 Task: Find connections with filter location Weimar with filter topic #retailwith filter profile language English with filter current company Unisys with filter school SSBT'S COLLEGE OF ENGINEERING & TECHNOLOGY, BAMBHORI. with filter industry Entertainment Providers with filter service category Training with filter keywords title Restaurant Manager
Action: Mouse moved to (506, 71)
Screenshot: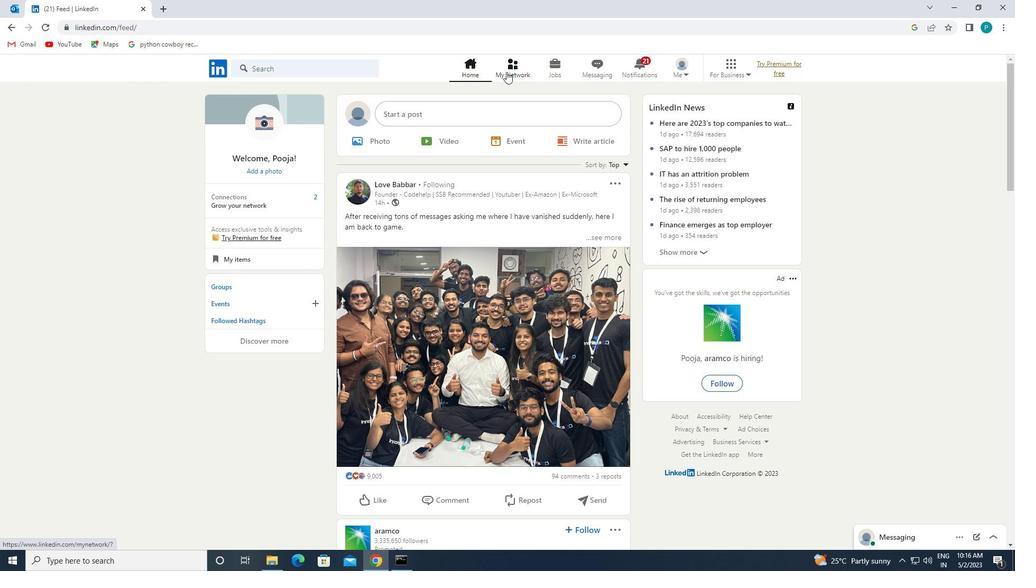 
Action: Mouse pressed left at (506, 71)
Screenshot: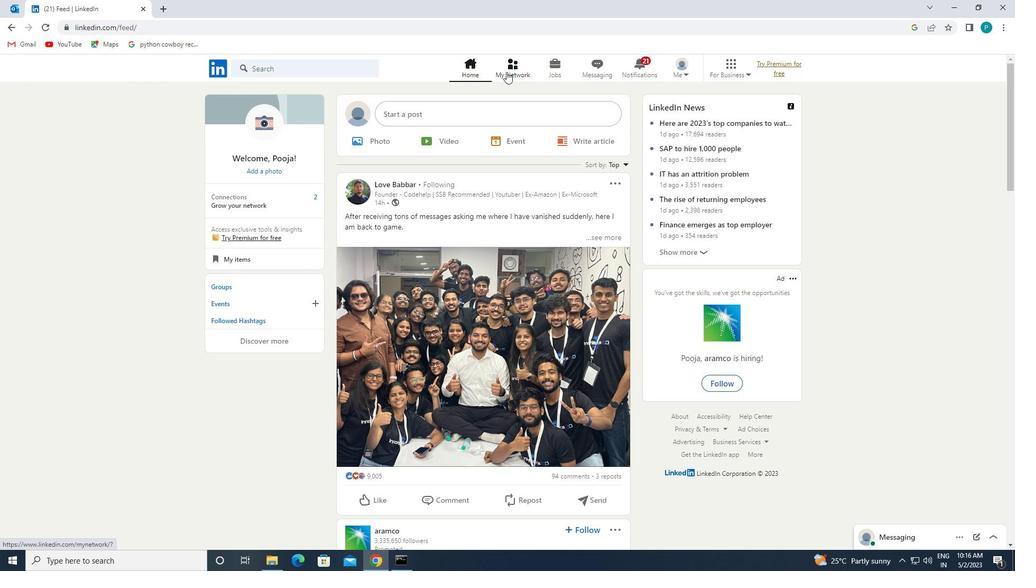 
Action: Mouse moved to (262, 132)
Screenshot: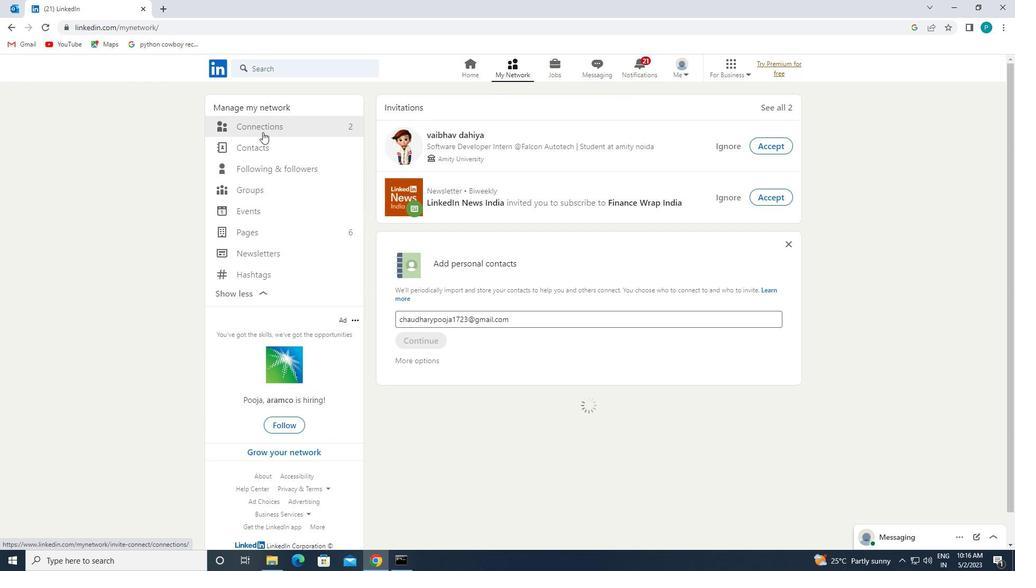 
Action: Mouse pressed left at (262, 132)
Screenshot: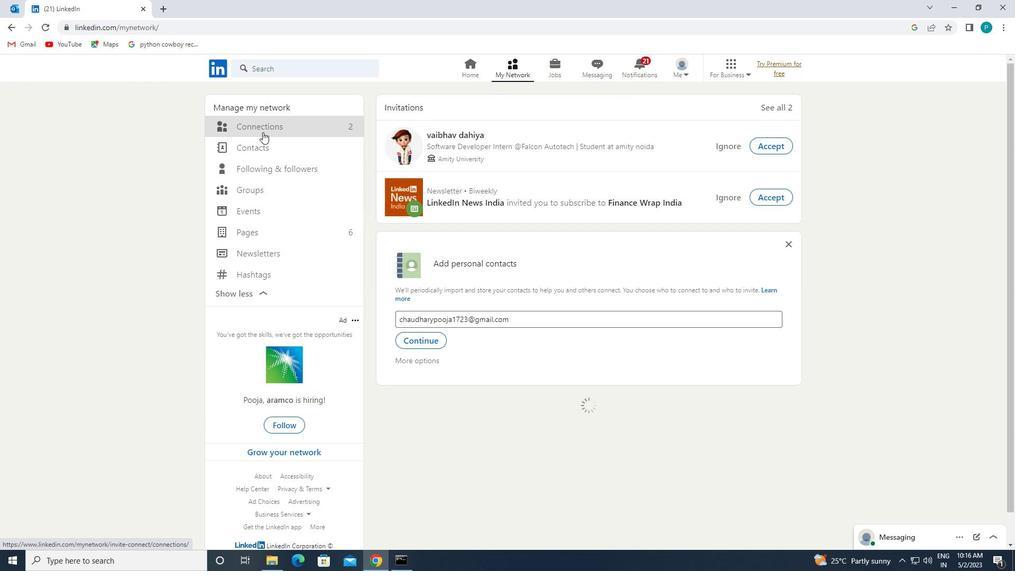 
Action: Mouse moved to (588, 131)
Screenshot: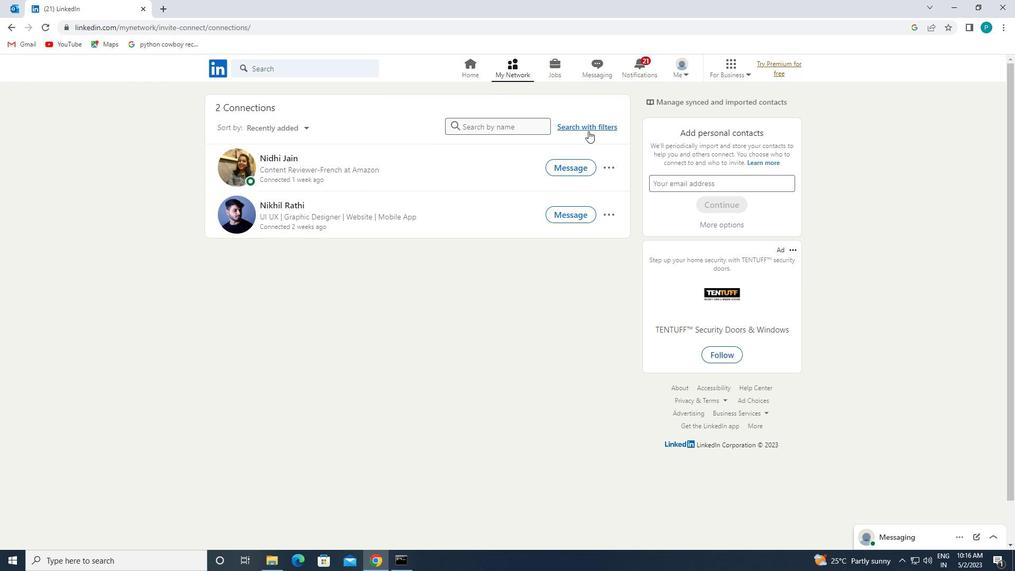 
Action: Mouse pressed left at (588, 131)
Screenshot: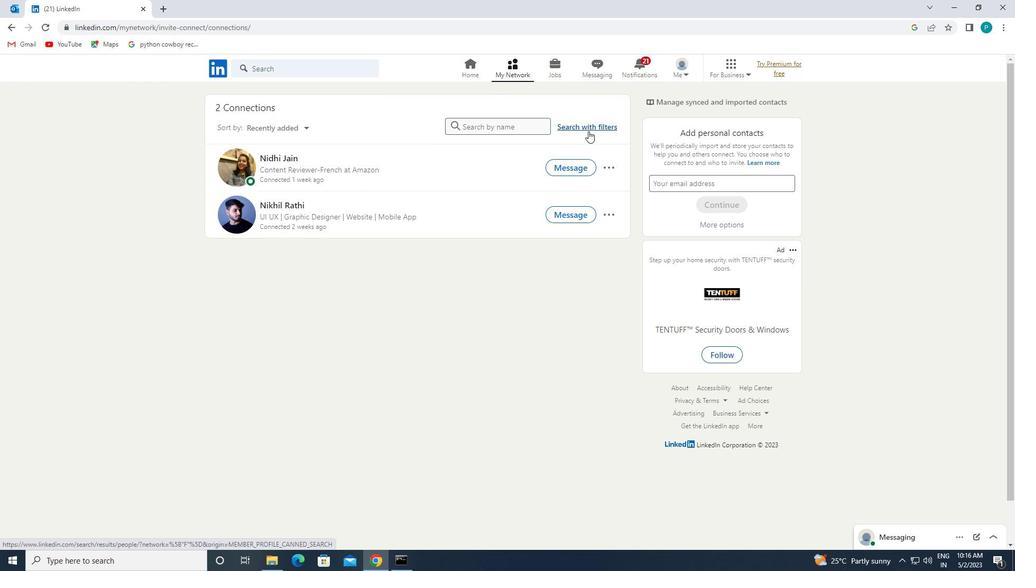 
Action: Mouse moved to (497, 97)
Screenshot: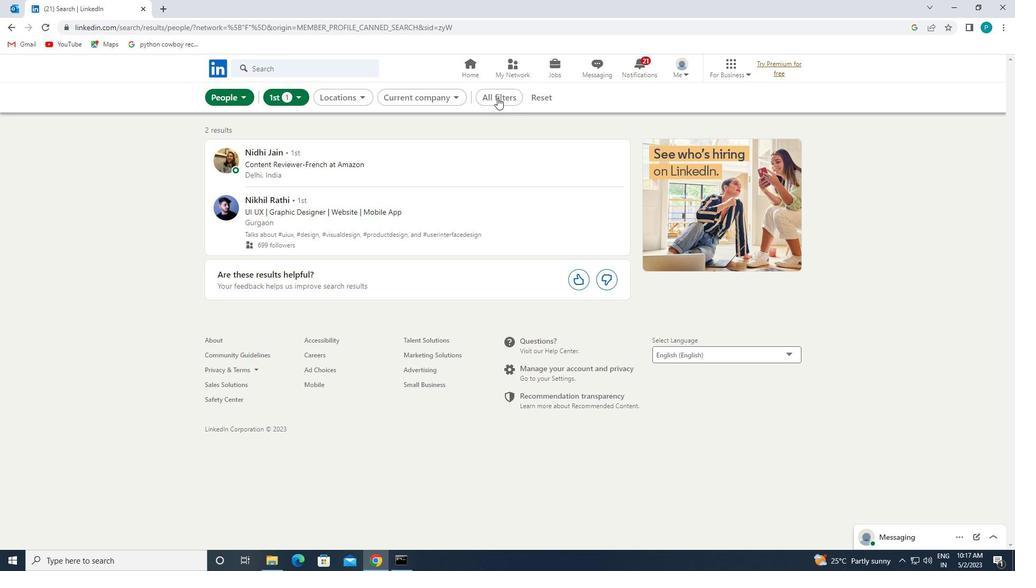 
Action: Mouse pressed left at (497, 97)
Screenshot: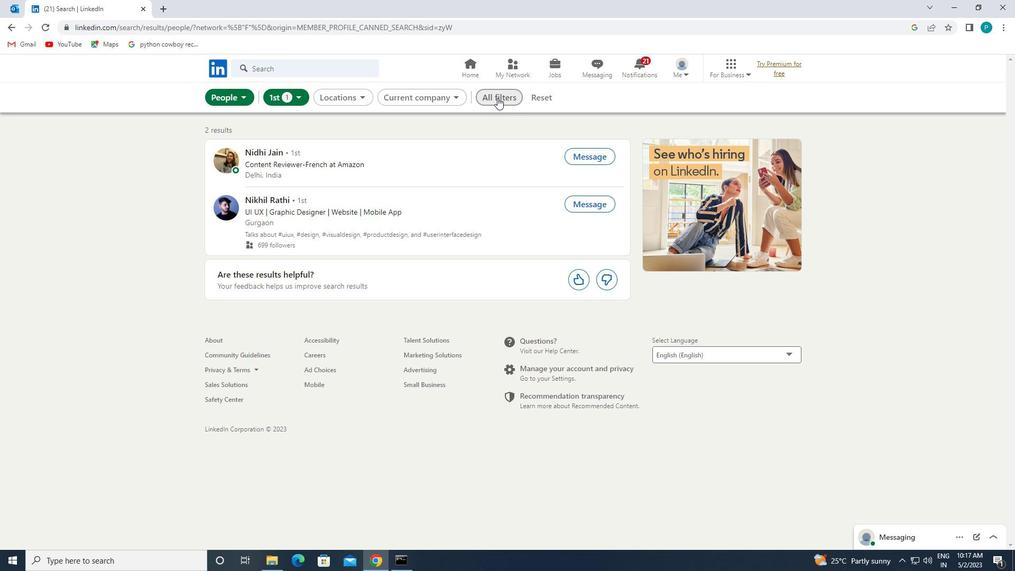 
Action: Mouse moved to (555, 95)
Screenshot: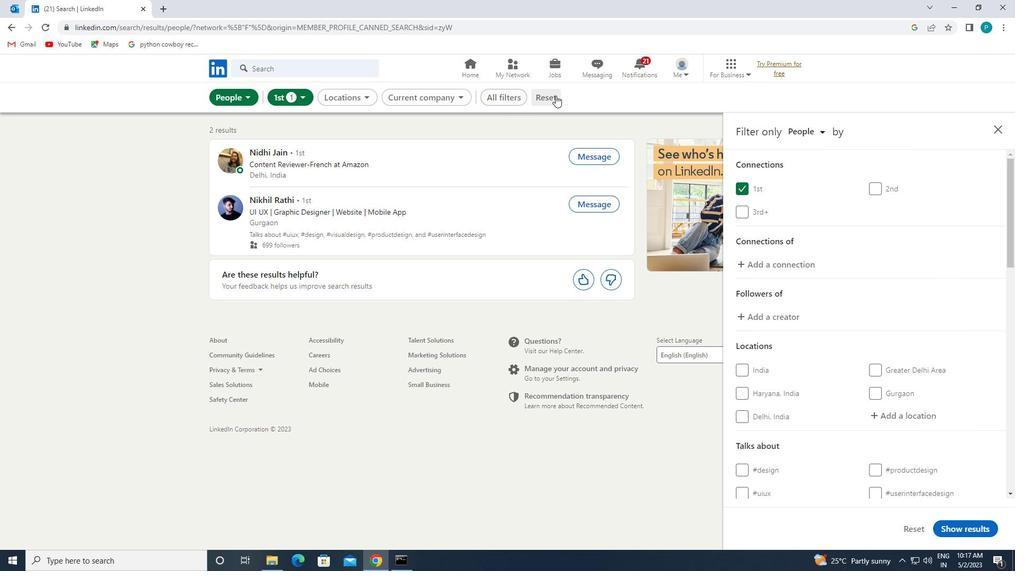 
Action: Mouse pressed left at (555, 95)
Screenshot: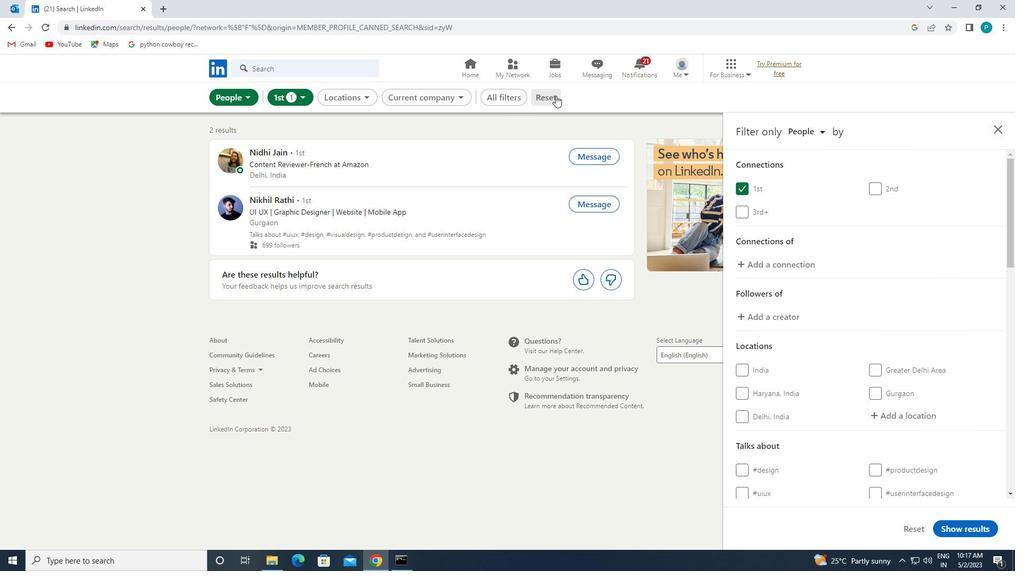 
Action: Mouse moved to (514, 93)
Screenshot: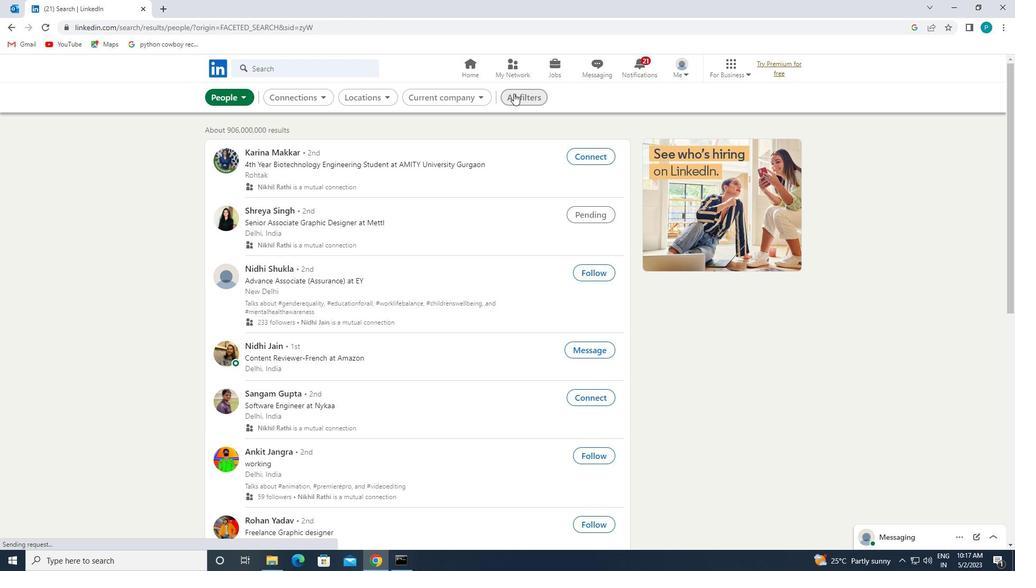 
Action: Mouse pressed left at (514, 93)
Screenshot: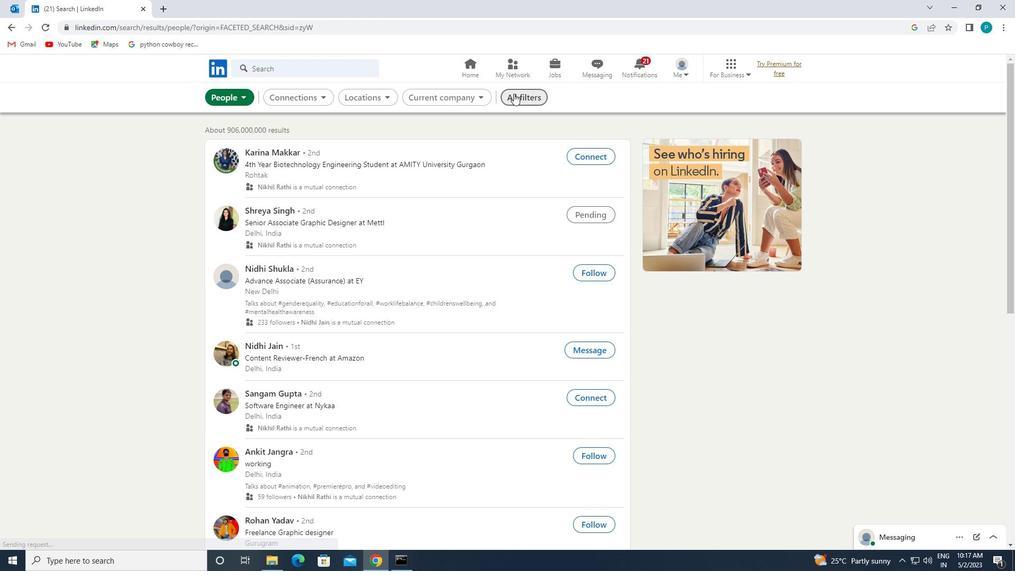 
Action: Mouse moved to (925, 323)
Screenshot: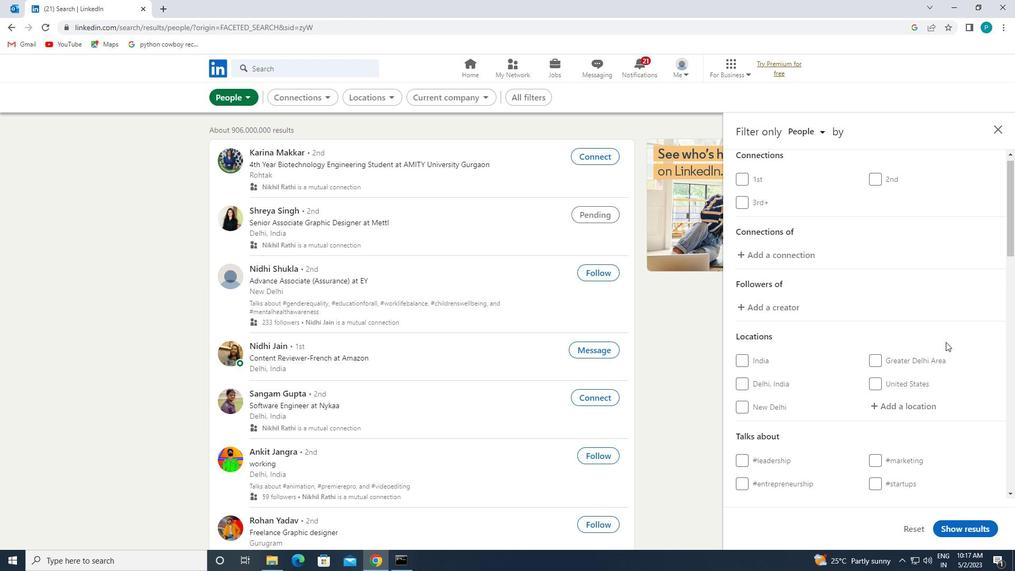 
Action: Mouse scrolled (925, 323) with delta (0, 0)
Screenshot: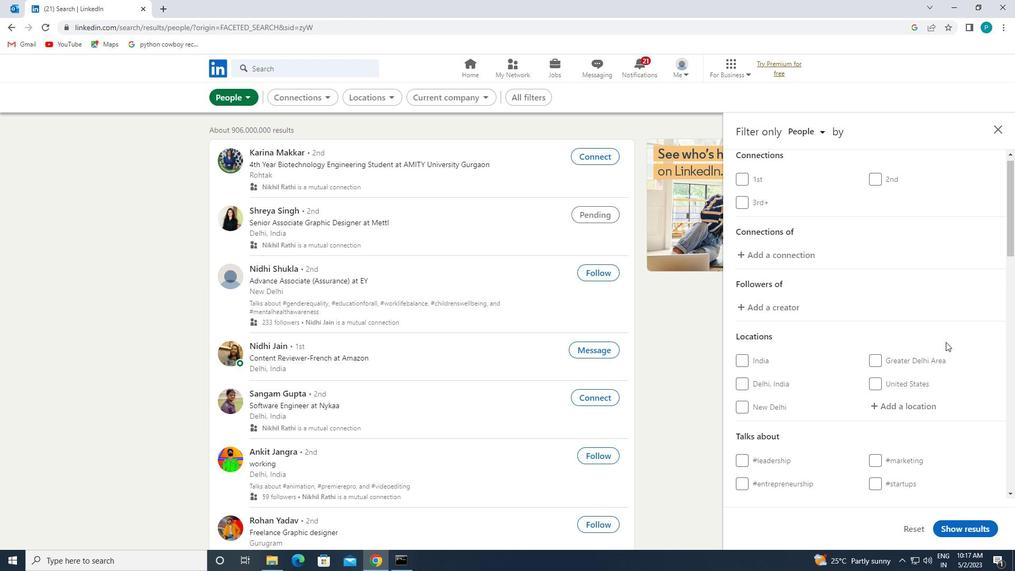 
Action: Mouse moved to (944, 340)
Screenshot: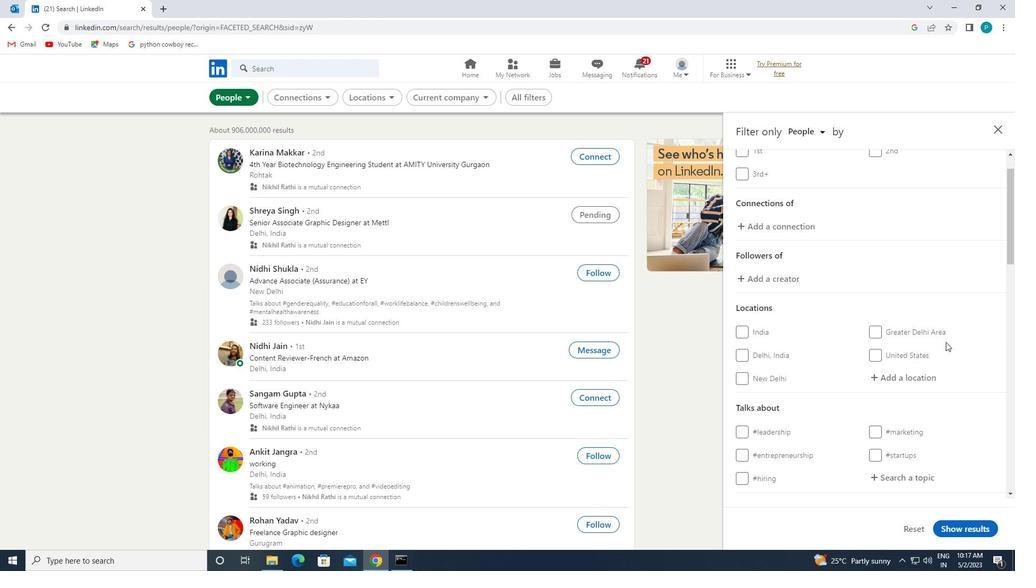 
Action: Mouse scrolled (944, 339) with delta (0, 0)
Screenshot: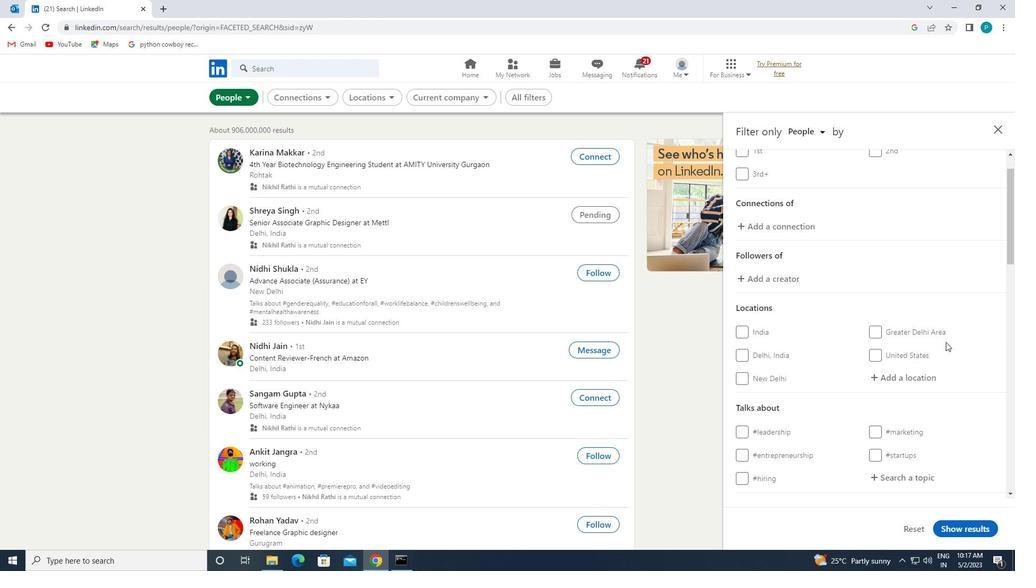 
Action: Mouse moved to (917, 305)
Screenshot: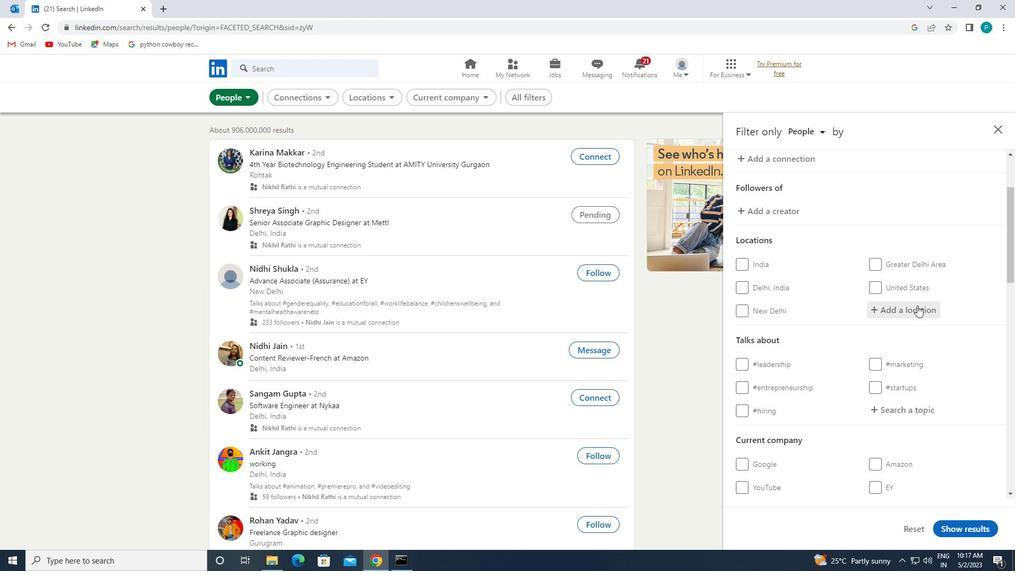 
Action: Mouse pressed left at (917, 305)
Screenshot: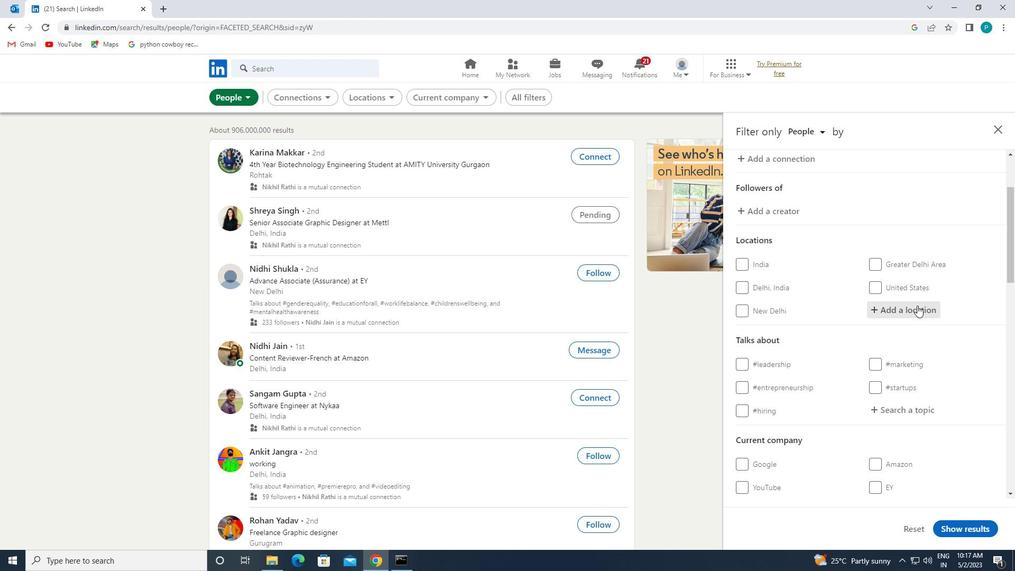 
Action: Key pressed <Key.caps_lock>w<Key.caps_lock>eimar
Screenshot: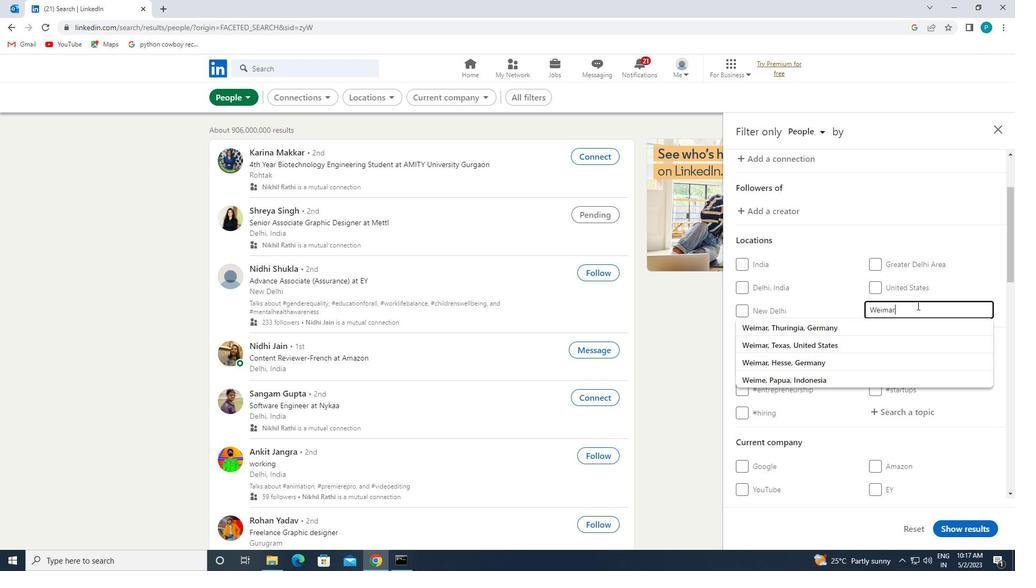 
Action: Mouse moved to (912, 322)
Screenshot: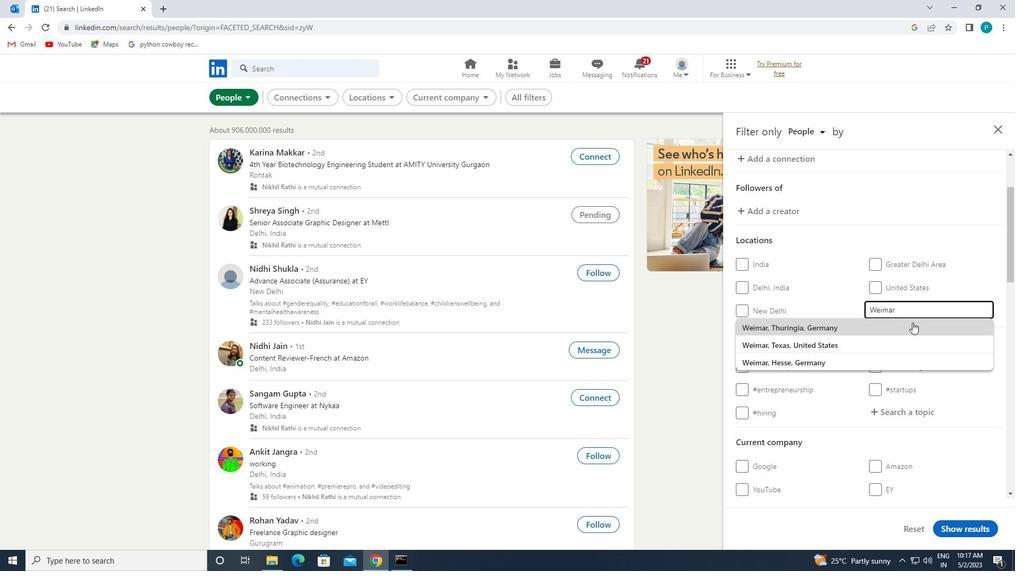 
Action: Mouse pressed left at (912, 322)
Screenshot: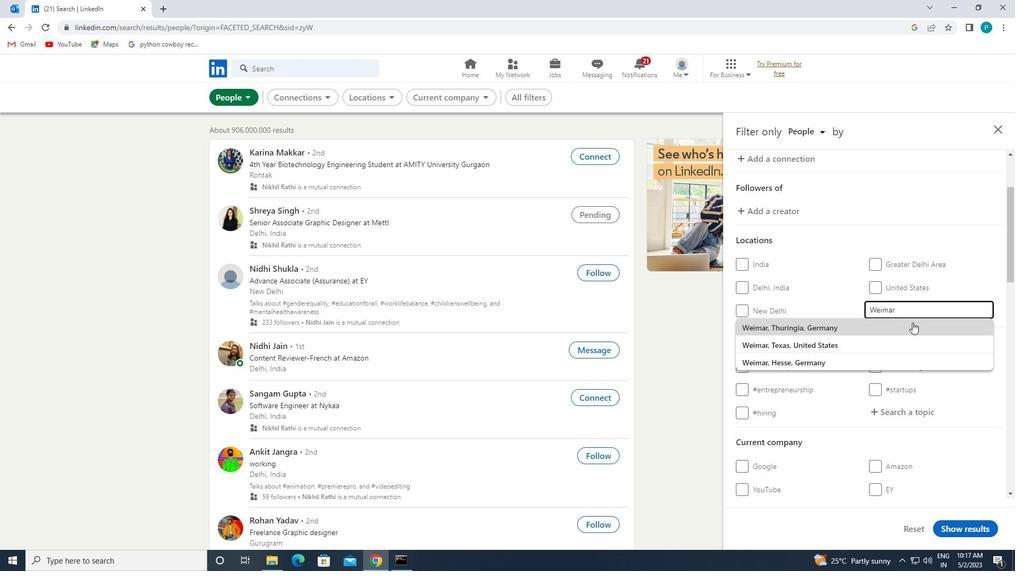 
Action: Mouse moved to (913, 360)
Screenshot: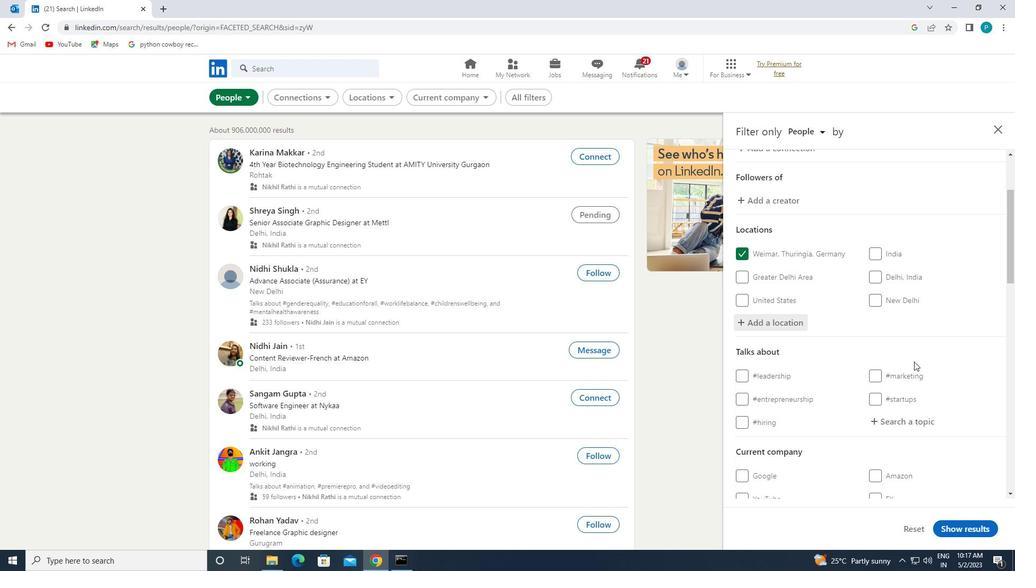 
Action: Mouse scrolled (913, 359) with delta (0, 0)
Screenshot: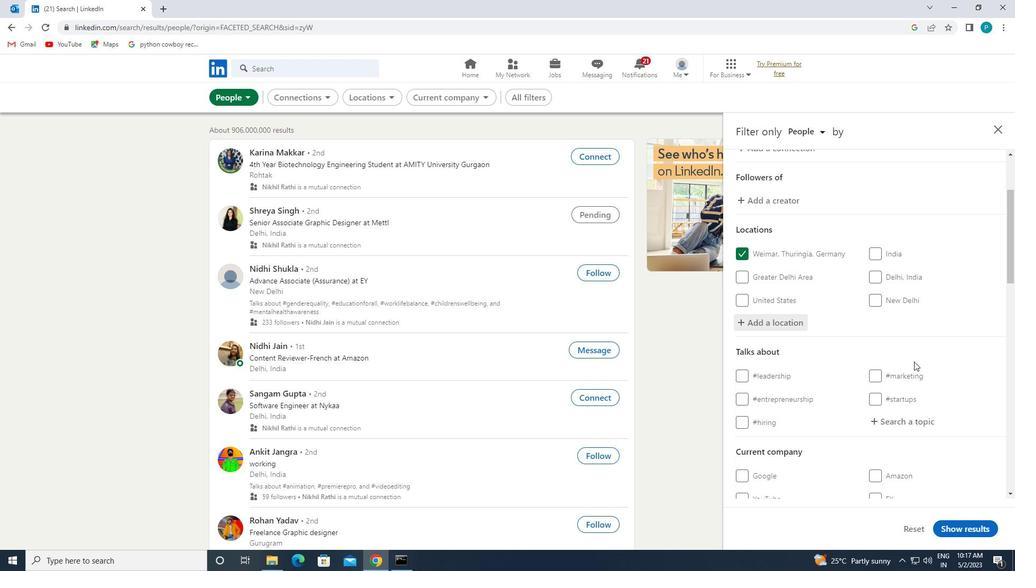 
Action: Mouse moved to (914, 361)
Screenshot: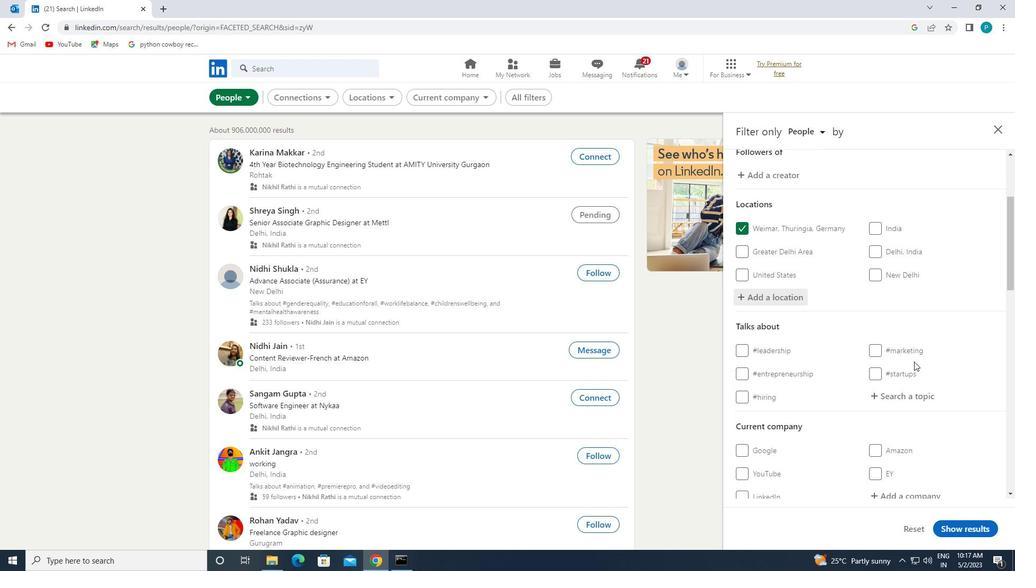
Action: Mouse scrolled (914, 361) with delta (0, 0)
Screenshot: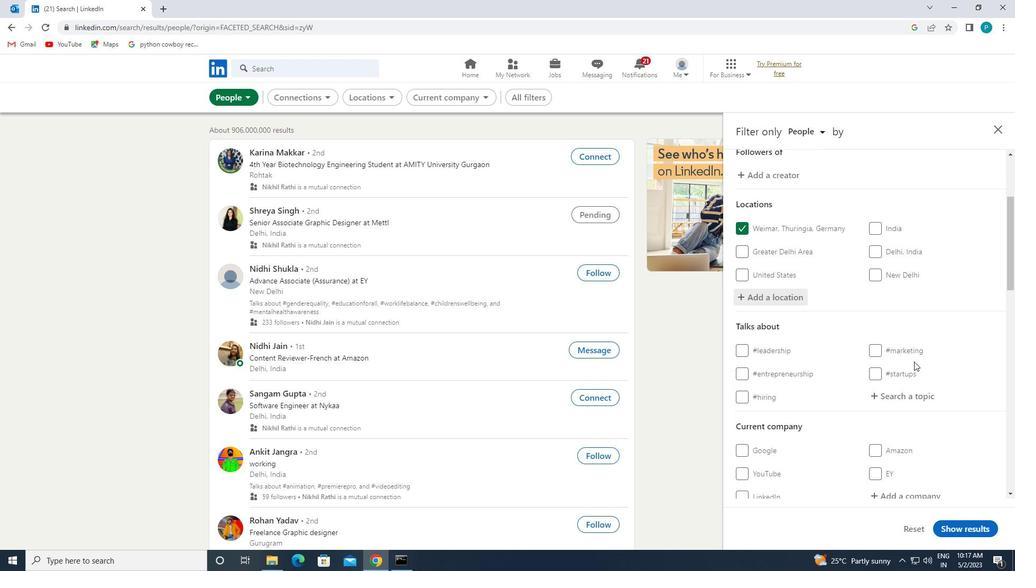 
Action: Mouse moved to (883, 323)
Screenshot: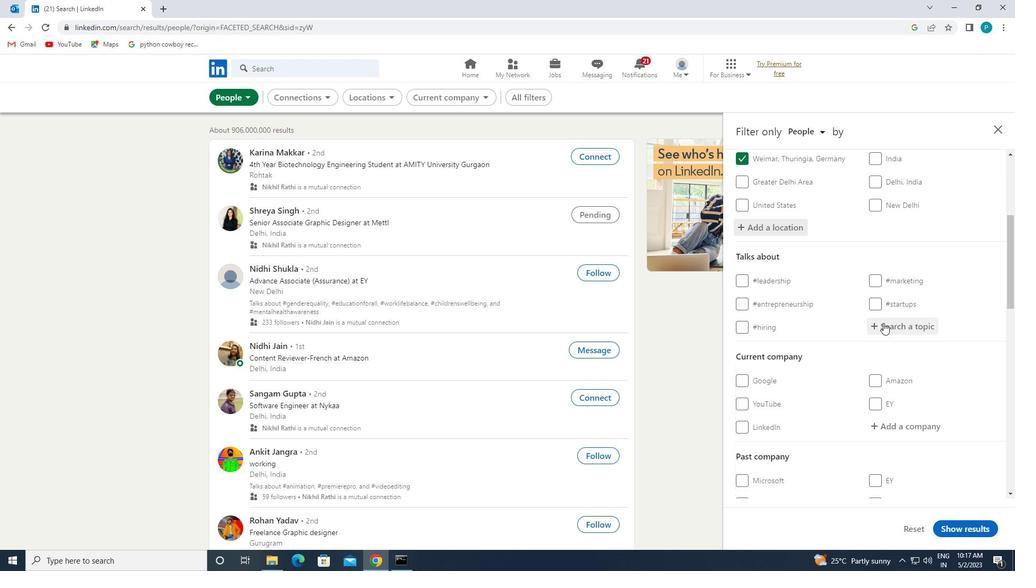 
Action: Mouse pressed left at (883, 323)
Screenshot: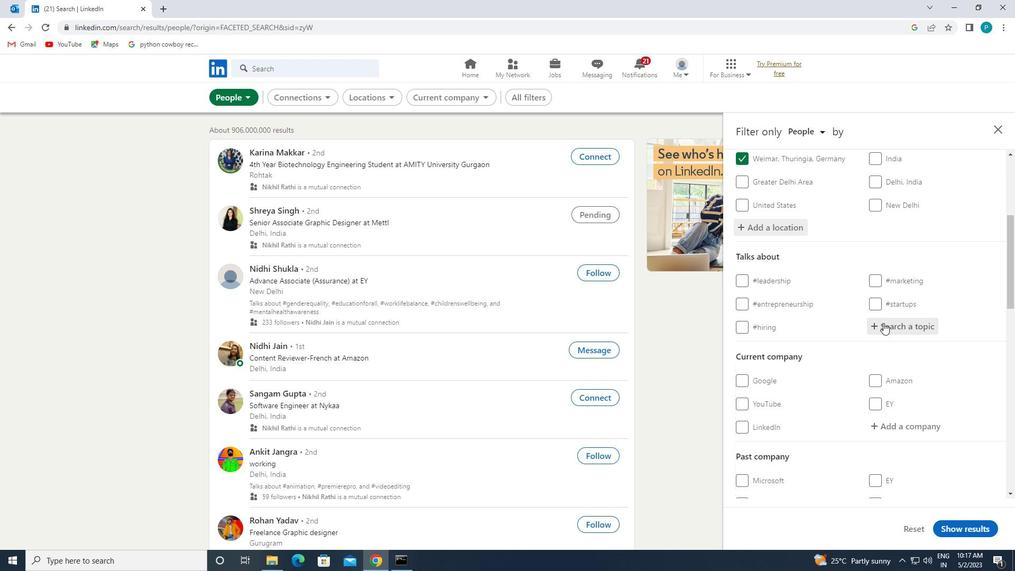 
Action: Mouse moved to (883, 323)
Screenshot: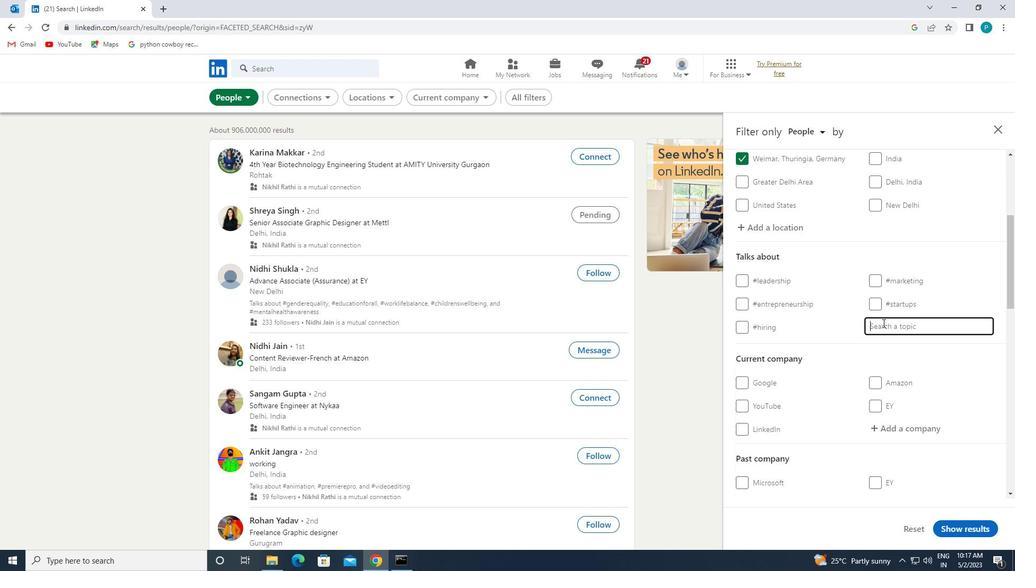 
Action: Key pressed <Key.shift>#RETAIL
Screenshot: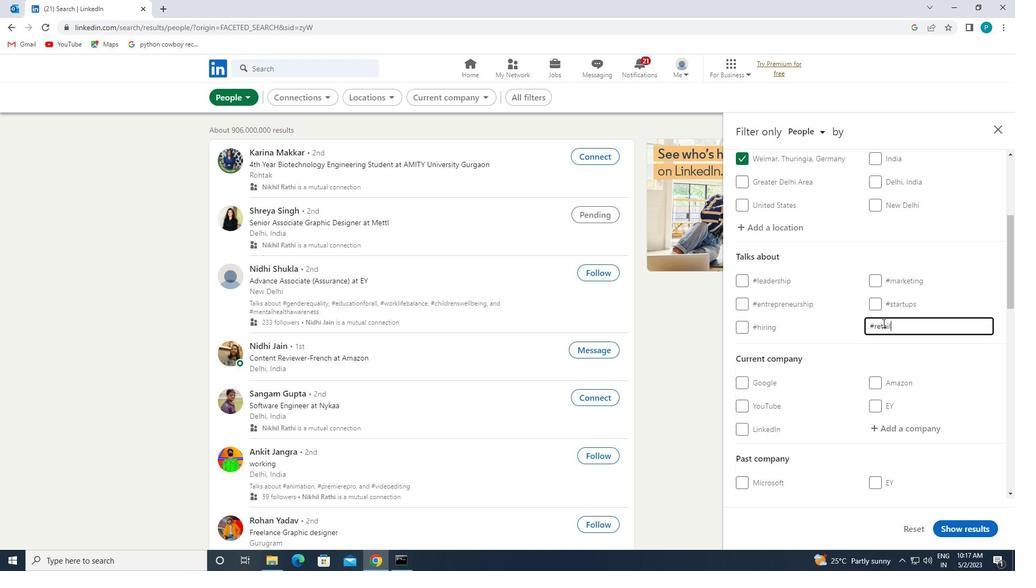 
Action: Mouse moved to (837, 356)
Screenshot: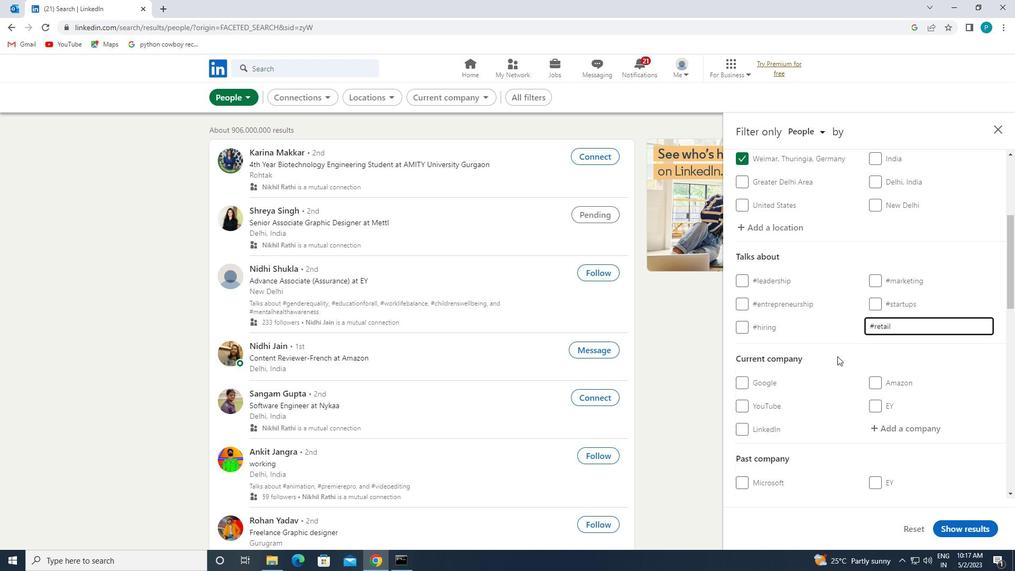 
Action: Mouse scrolled (837, 355) with delta (0, 0)
Screenshot: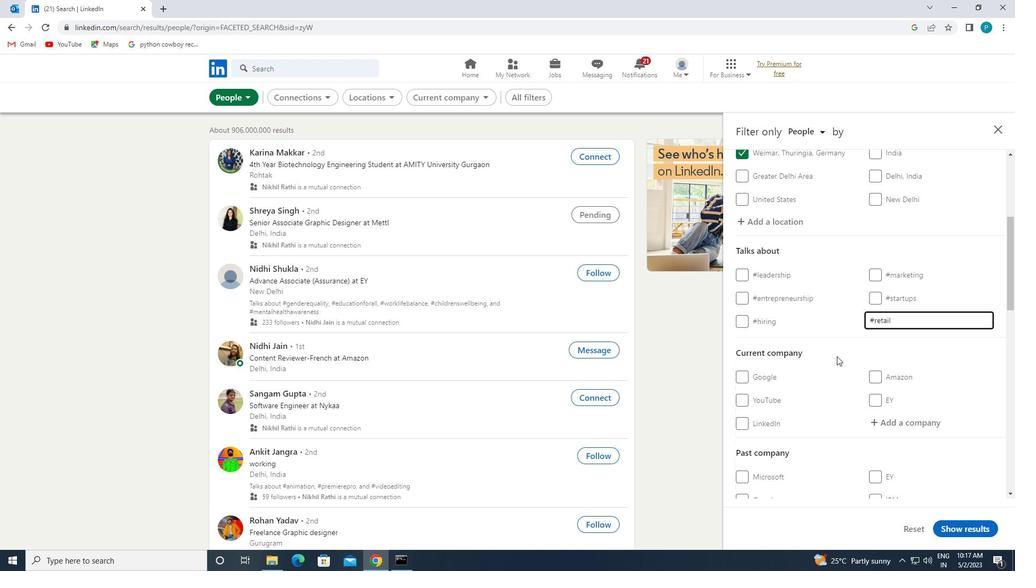 
Action: Mouse moved to (837, 356)
Screenshot: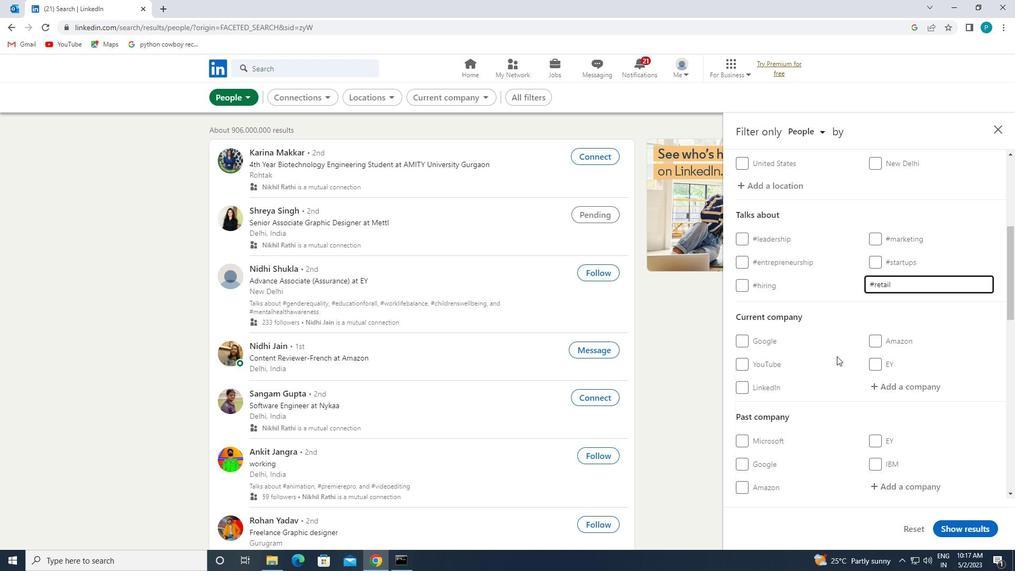 
Action: Mouse scrolled (837, 355) with delta (0, 0)
Screenshot: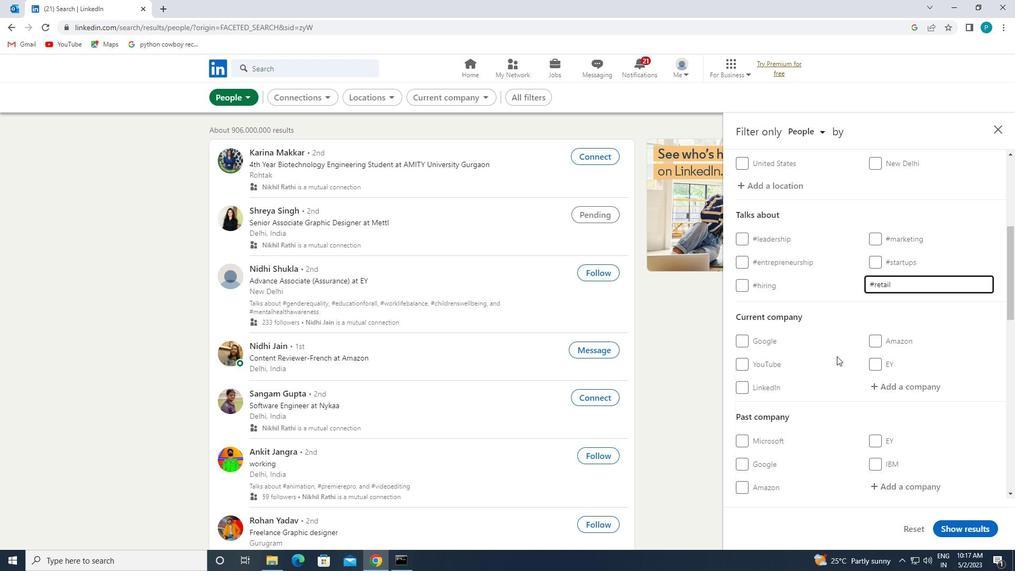 
Action: Mouse scrolled (837, 355) with delta (0, 0)
Screenshot: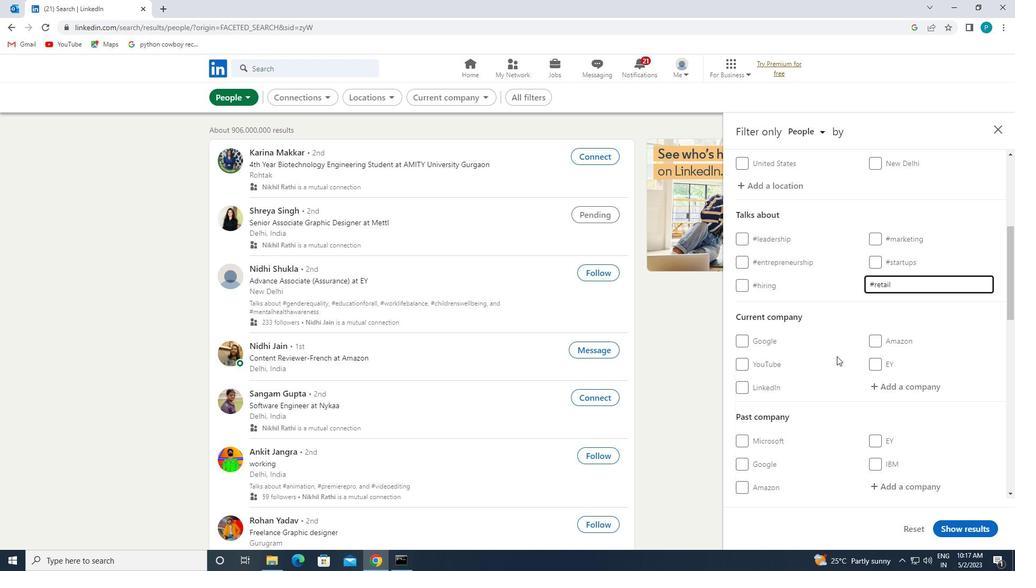 
Action: Mouse moved to (785, 376)
Screenshot: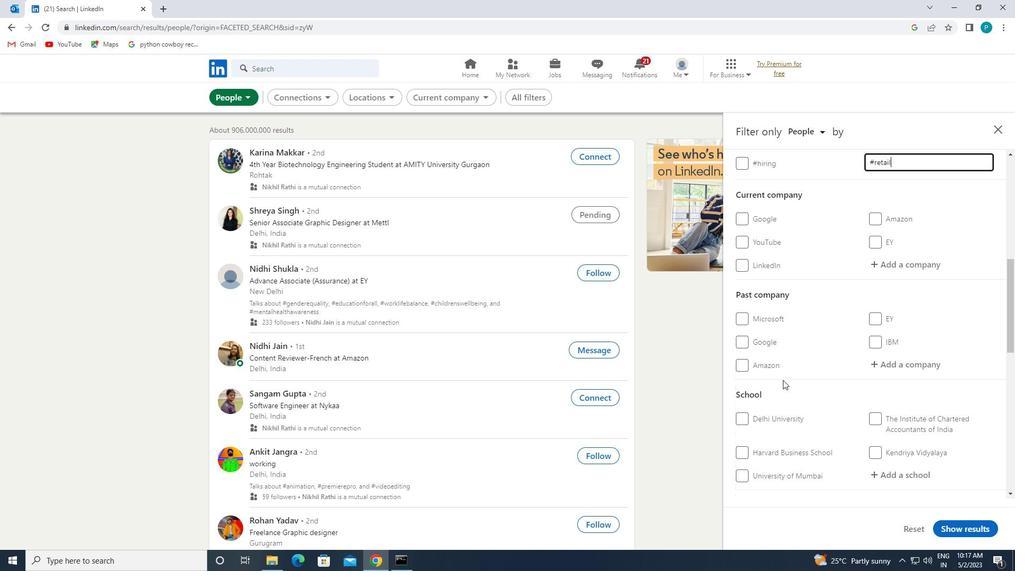 
Action: Mouse scrolled (785, 375) with delta (0, 0)
Screenshot: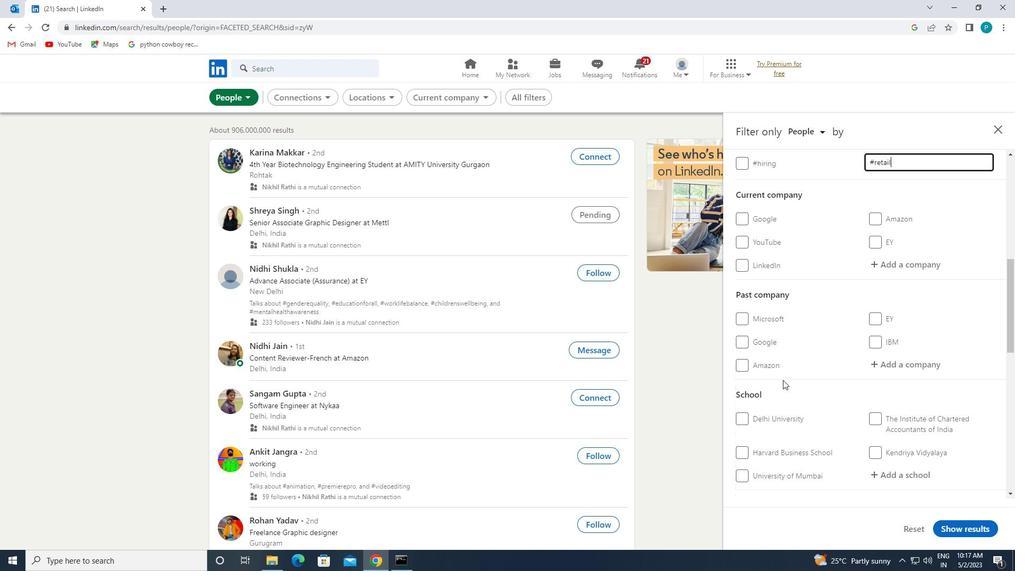 
Action: Mouse moved to (783, 380)
Screenshot: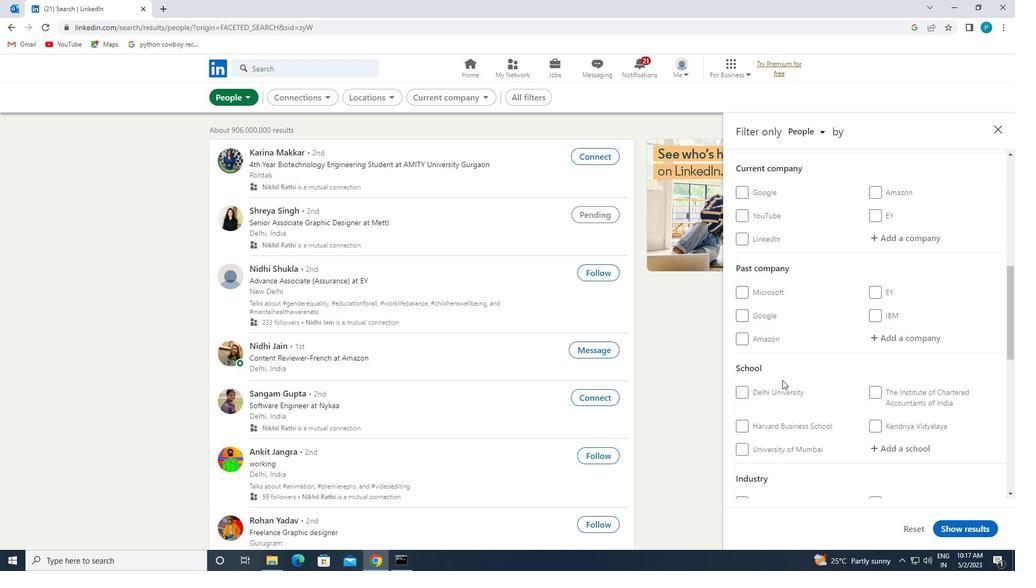 
Action: Mouse scrolled (783, 379) with delta (0, 0)
Screenshot: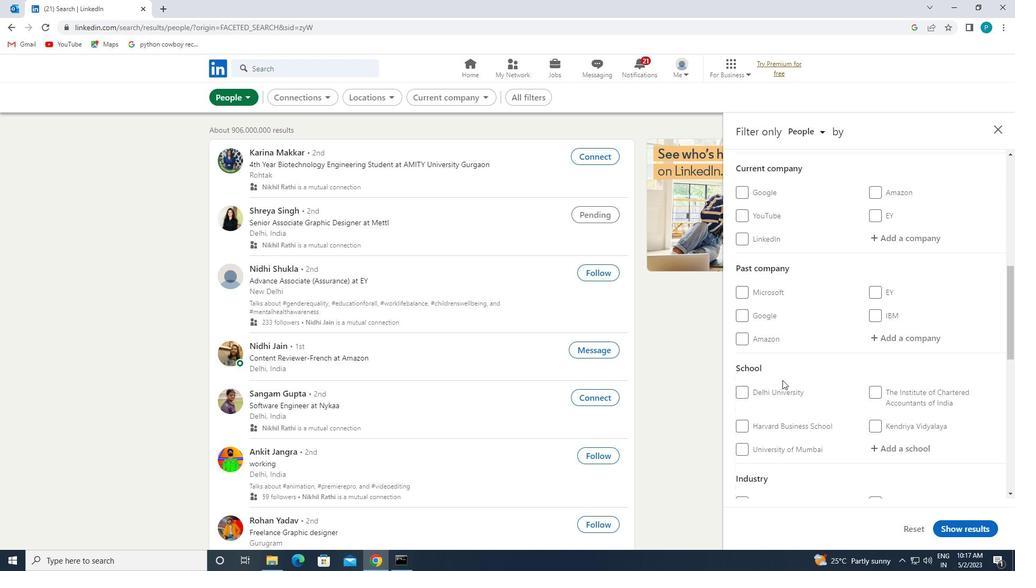 
Action: Mouse moved to (778, 387)
Screenshot: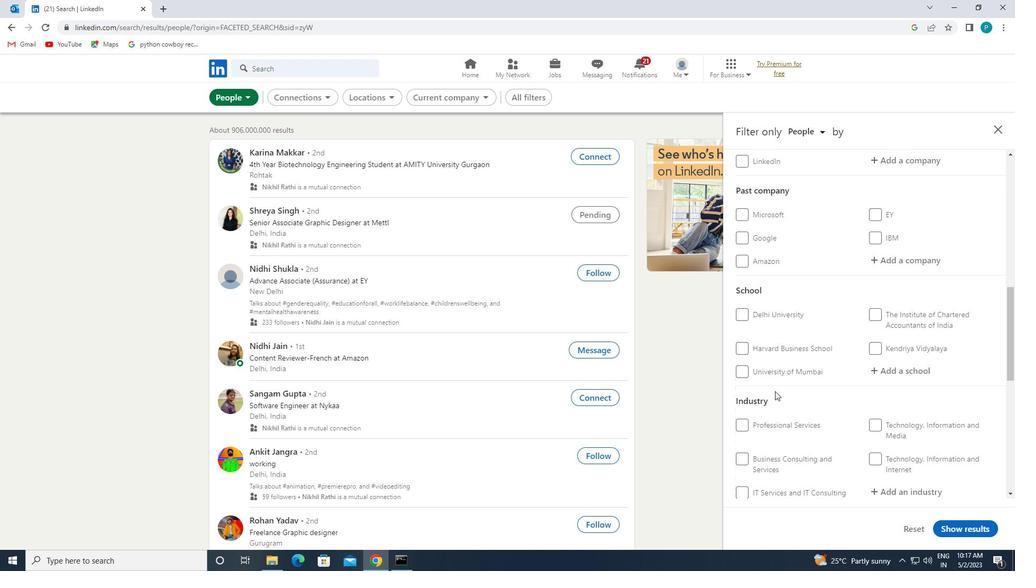 
Action: Mouse scrolled (778, 386) with delta (0, 0)
Screenshot: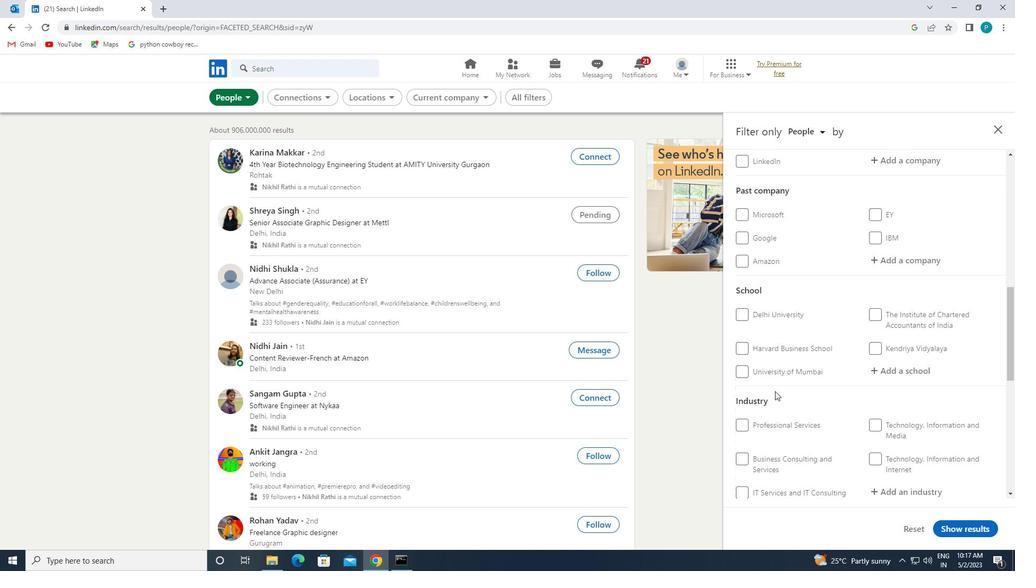 
Action: Mouse moved to (775, 390)
Screenshot: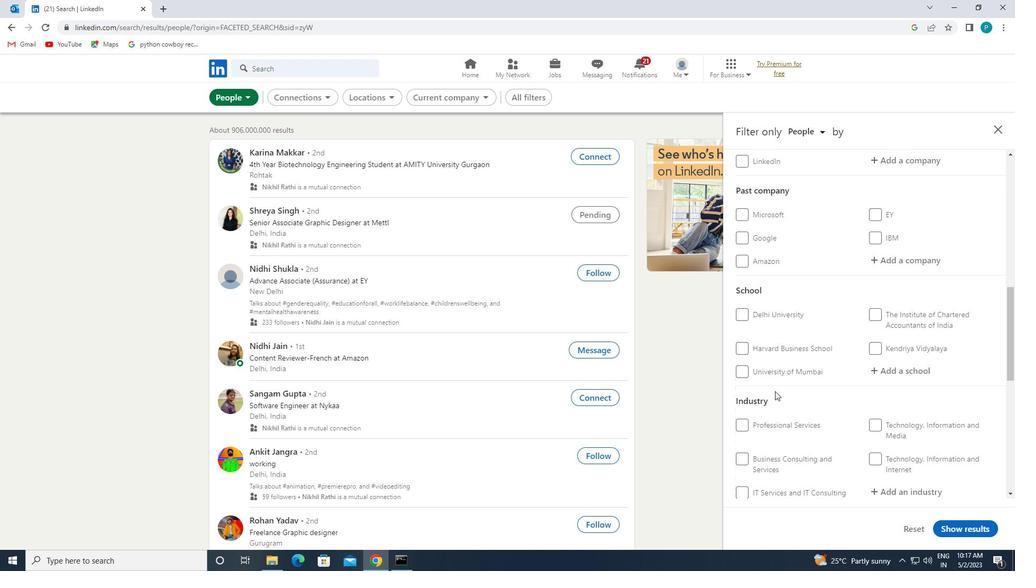 
Action: Mouse scrolled (775, 390) with delta (0, 0)
Screenshot: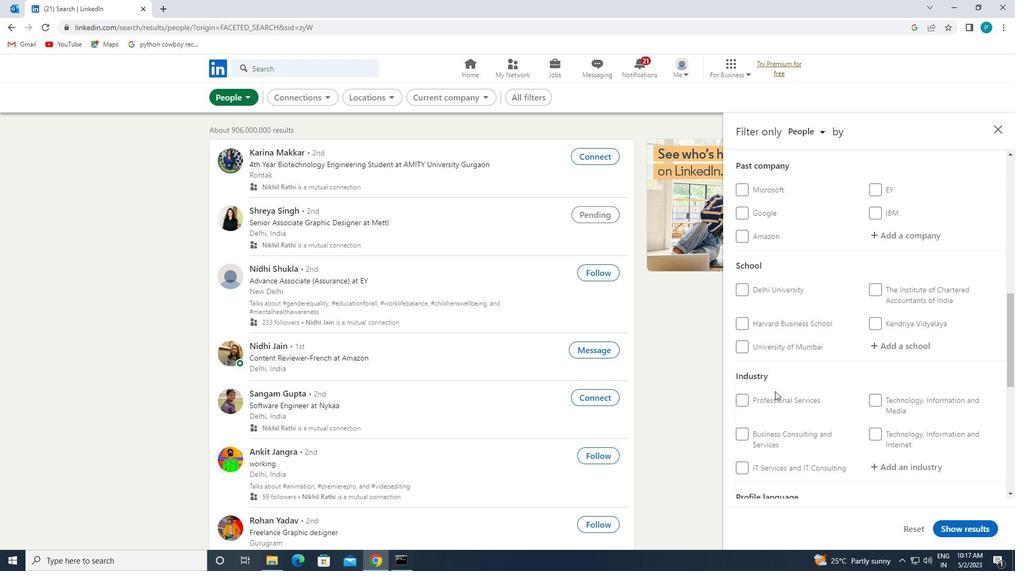 
Action: Mouse moved to (767, 413)
Screenshot: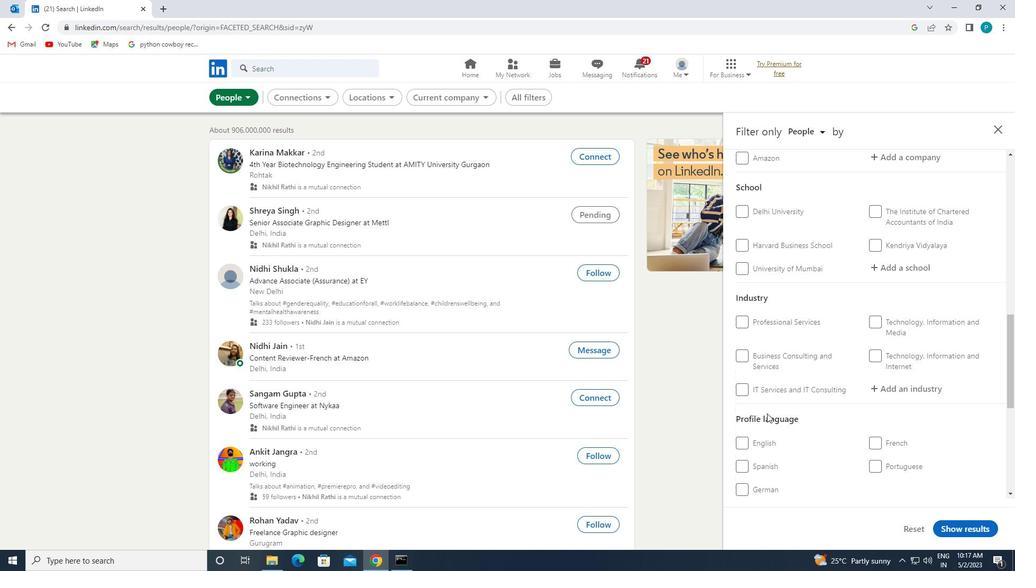 
Action: Mouse scrolled (767, 412) with delta (0, 0)
Screenshot: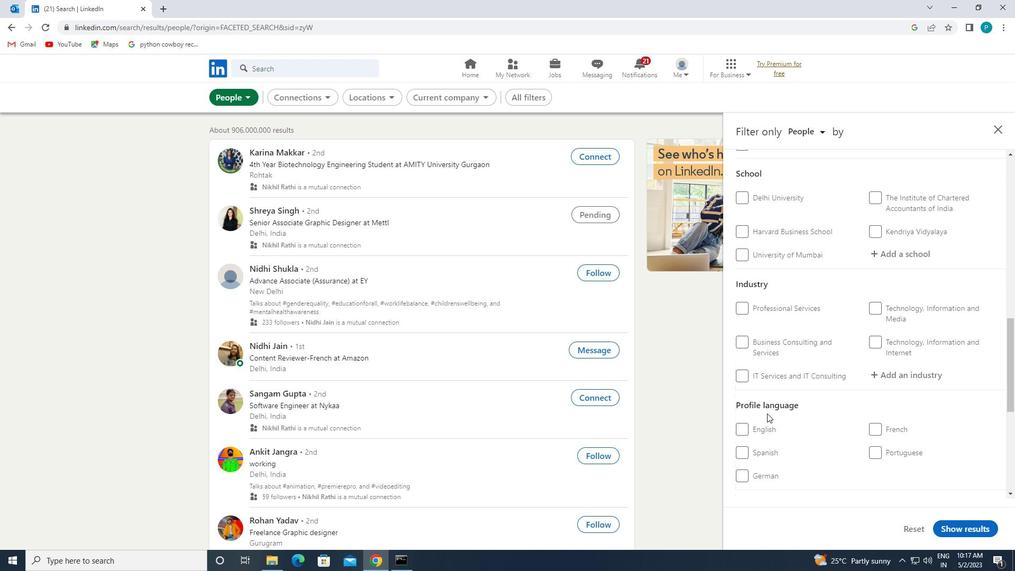 
Action: Mouse moved to (763, 397)
Screenshot: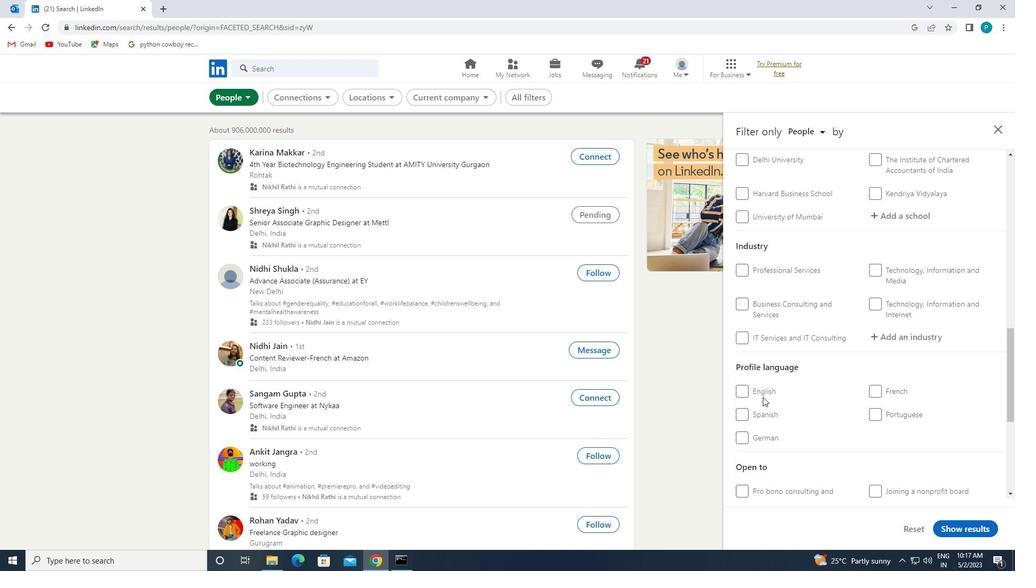 
Action: Mouse pressed left at (763, 397)
Screenshot: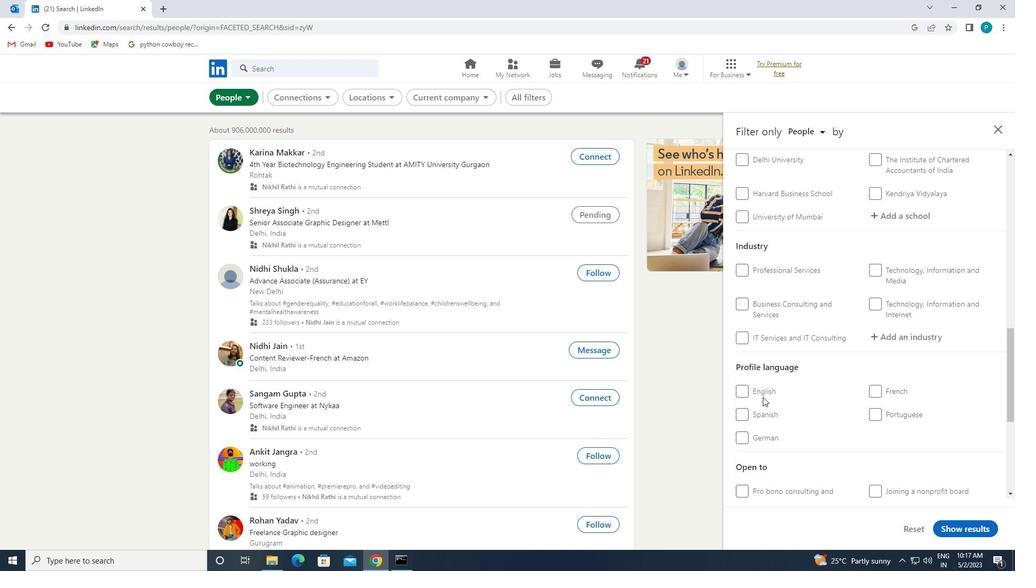 
Action: Mouse pressed left at (763, 397)
Screenshot: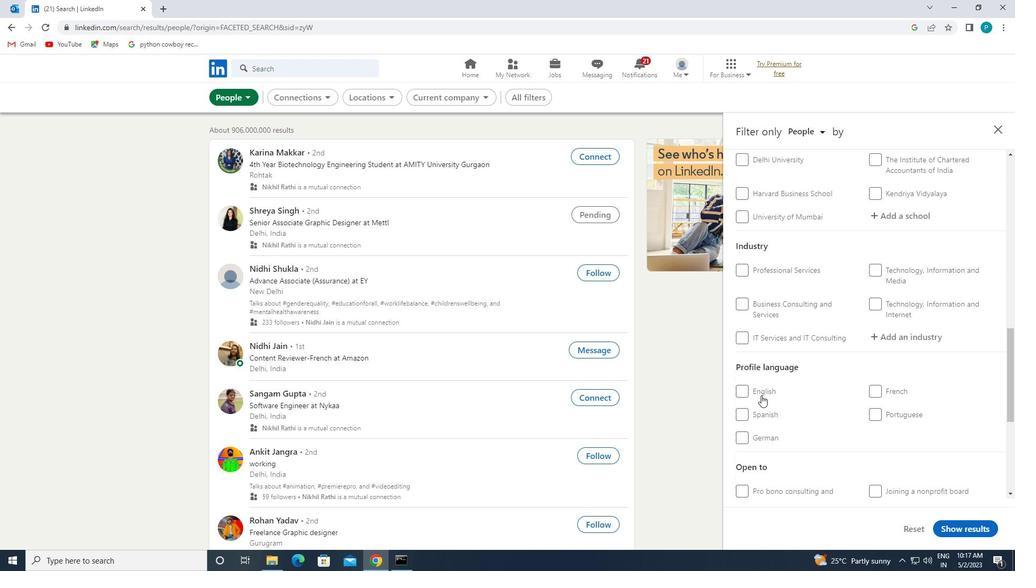 
Action: Mouse moved to (760, 394)
Screenshot: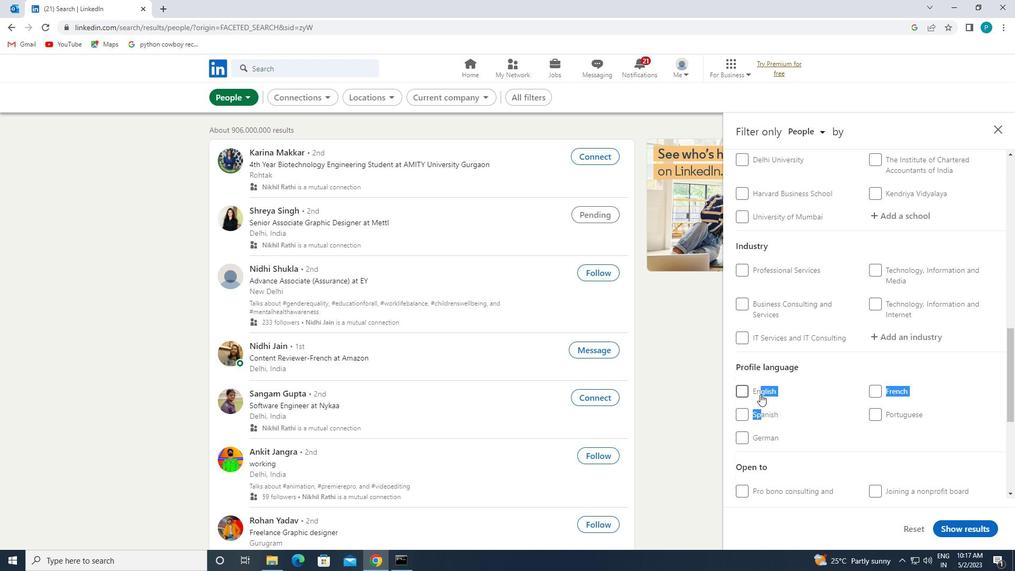
Action: Mouse pressed left at (760, 394)
Screenshot: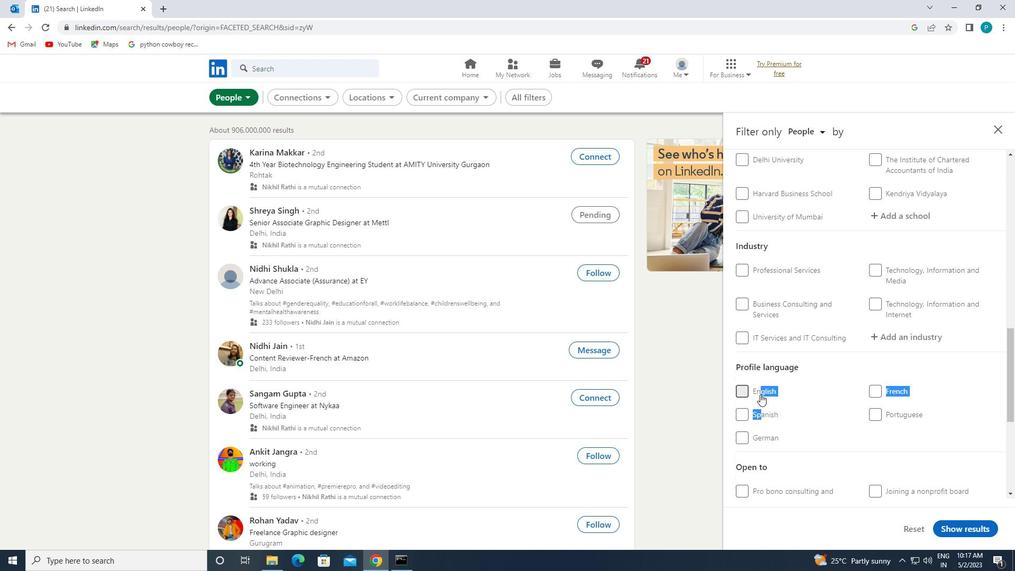 
Action: Mouse moved to (808, 386)
Screenshot: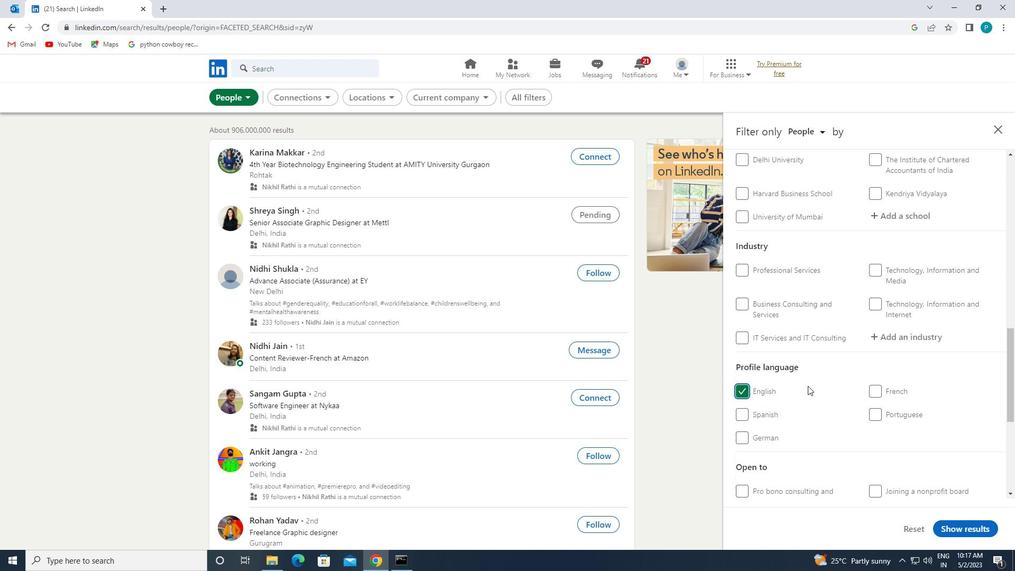
Action: Mouse scrolled (808, 386) with delta (0, 0)
Screenshot: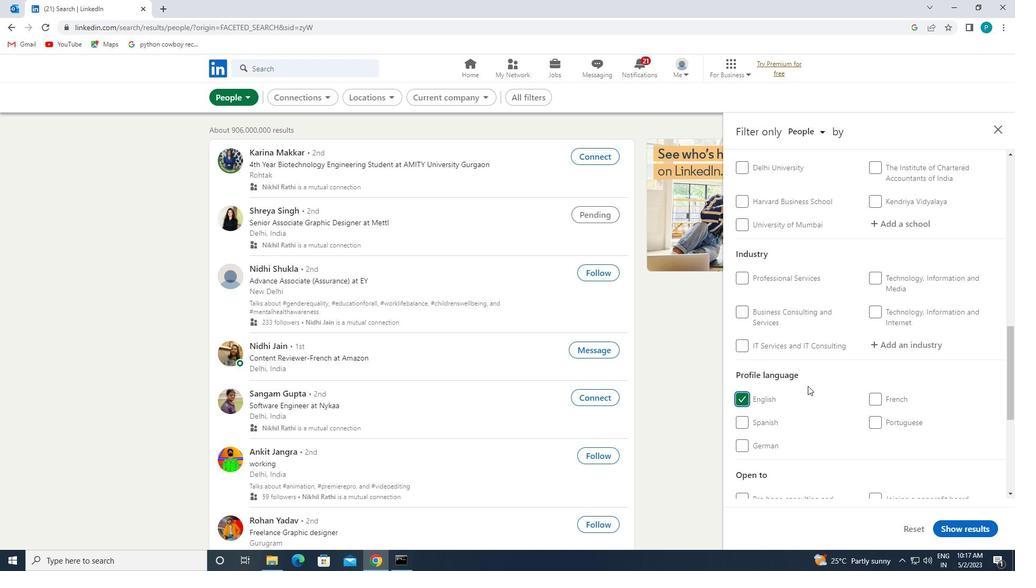 
Action: Mouse scrolled (808, 386) with delta (0, 0)
Screenshot: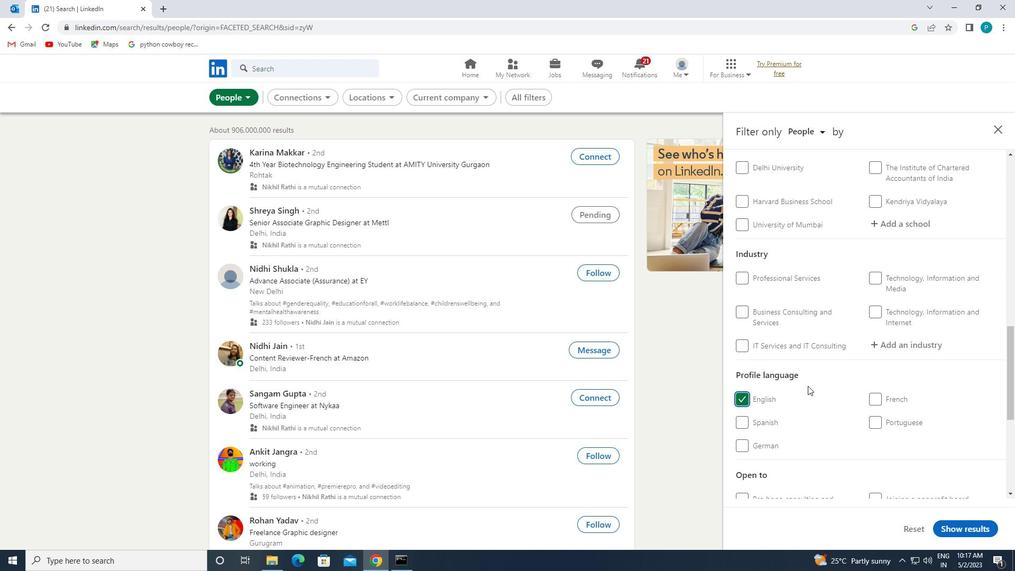 
Action: Mouse scrolled (808, 386) with delta (0, 0)
Screenshot: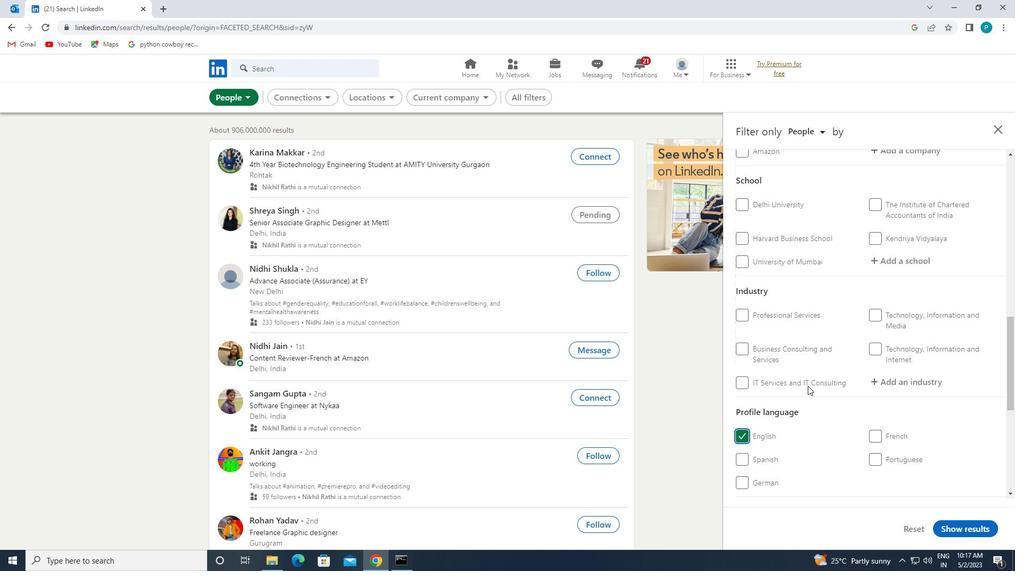 
Action: Mouse moved to (862, 365)
Screenshot: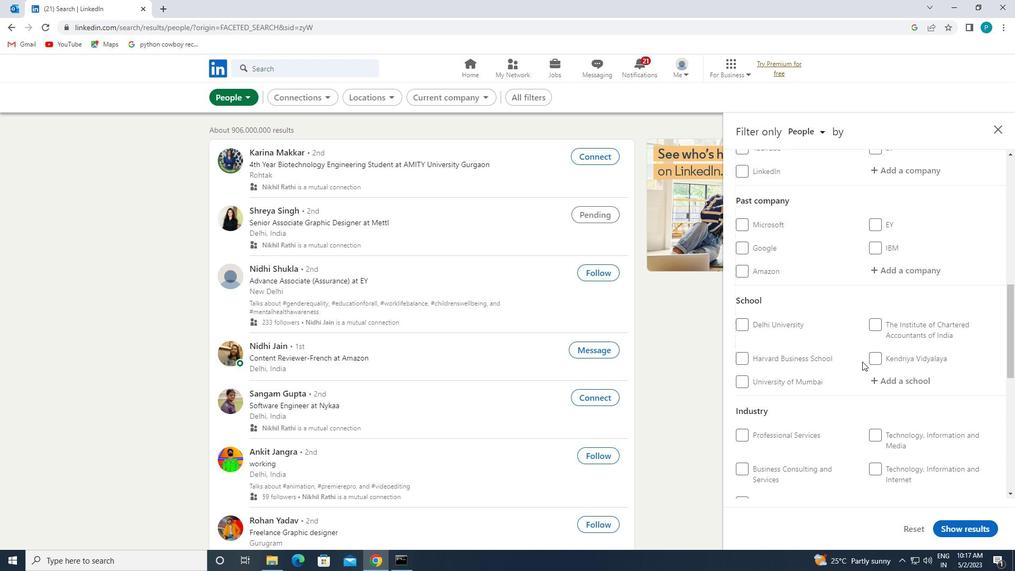 
Action: Mouse scrolled (862, 365) with delta (0, 0)
Screenshot: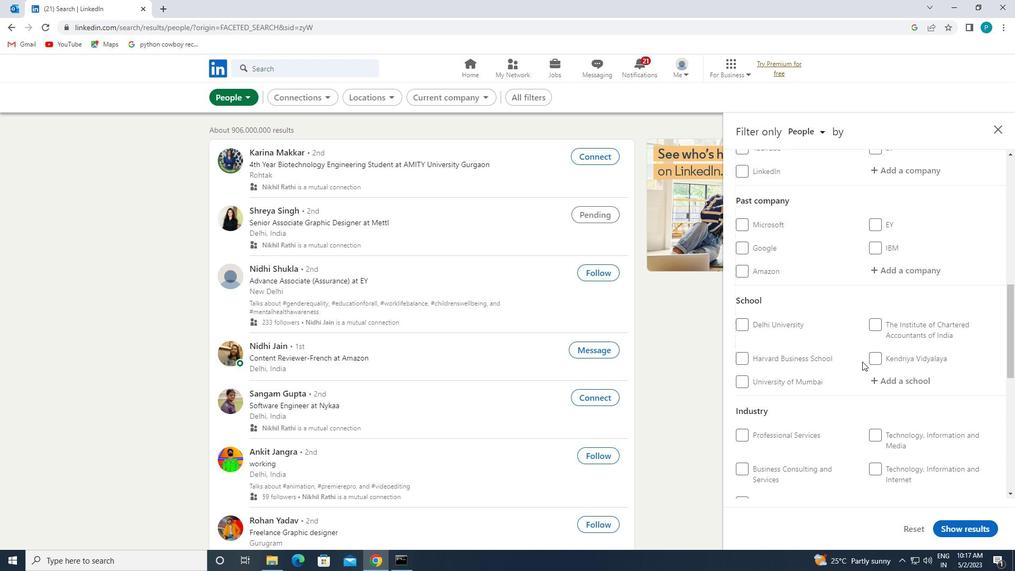 
Action: Mouse moved to (862, 363)
Screenshot: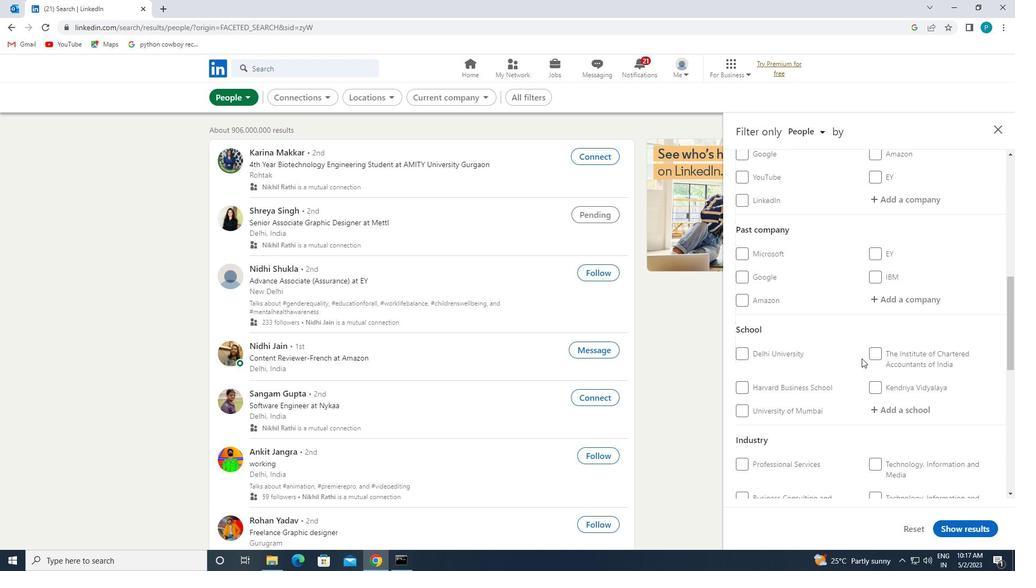 
Action: Mouse scrolled (862, 363) with delta (0, 0)
Screenshot: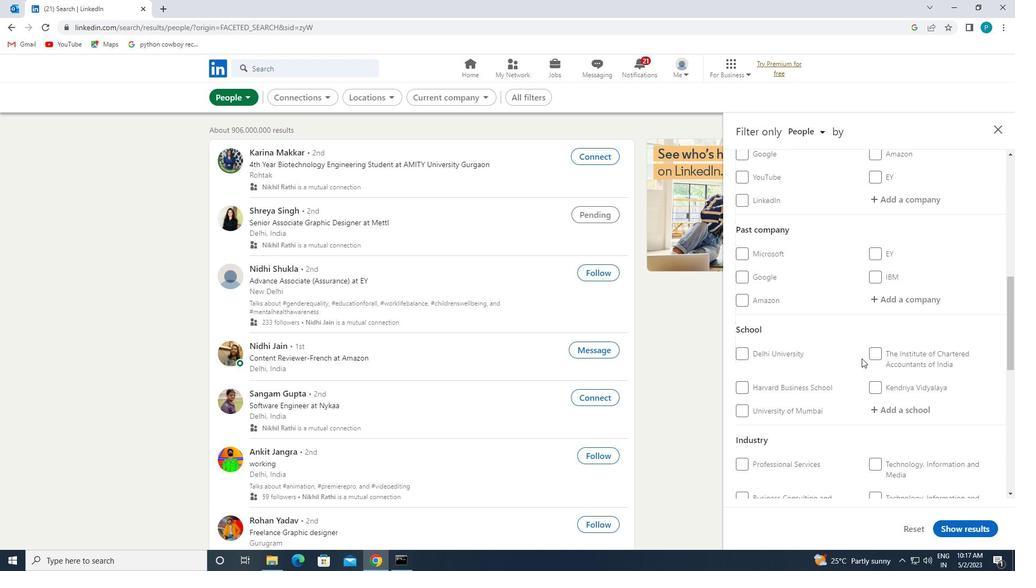 
Action: Mouse moved to (900, 270)
Screenshot: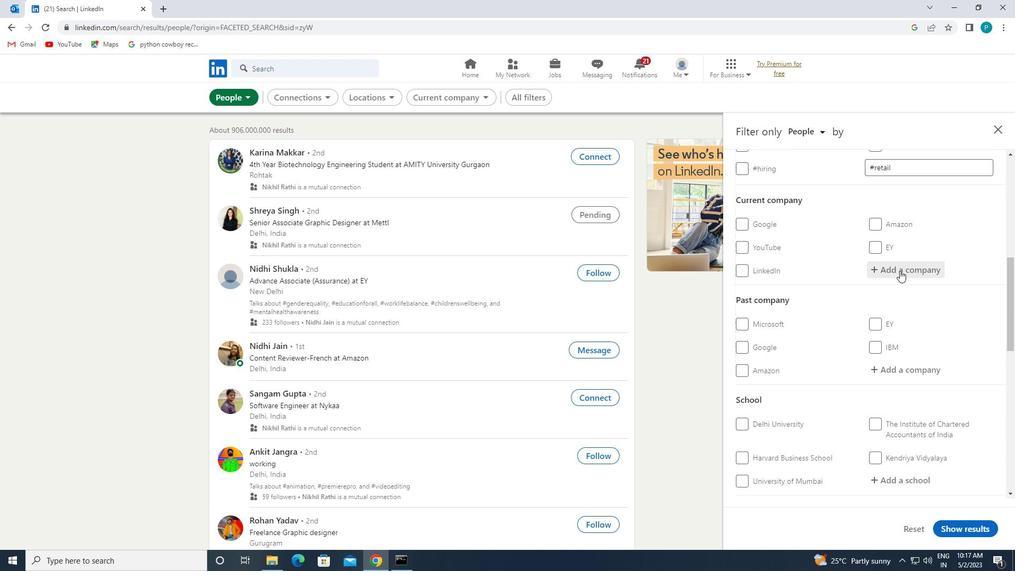 
Action: Mouse pressed left at (900, 270)
Screenshot: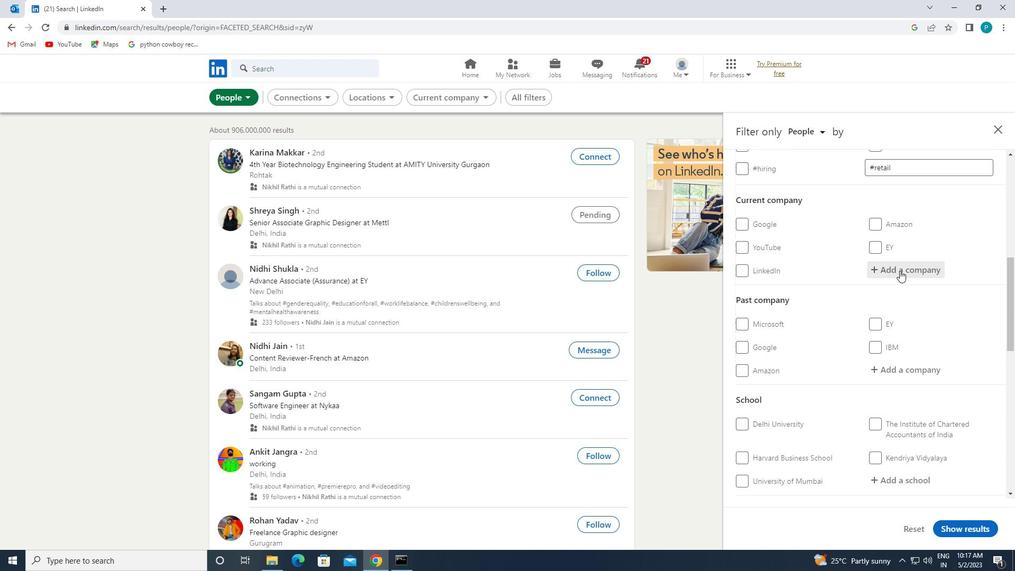 
Action: Key pressed <Key.caps_lock>U<Key.caps_lock>NSYS
Screenshot: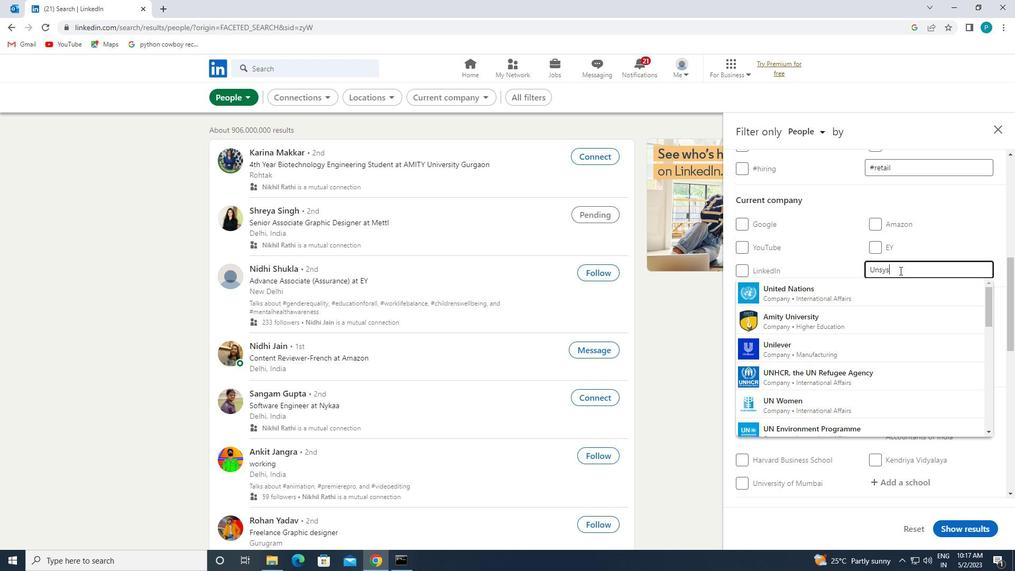 
Action: Mouse moved to (877, 270)
Screenshot: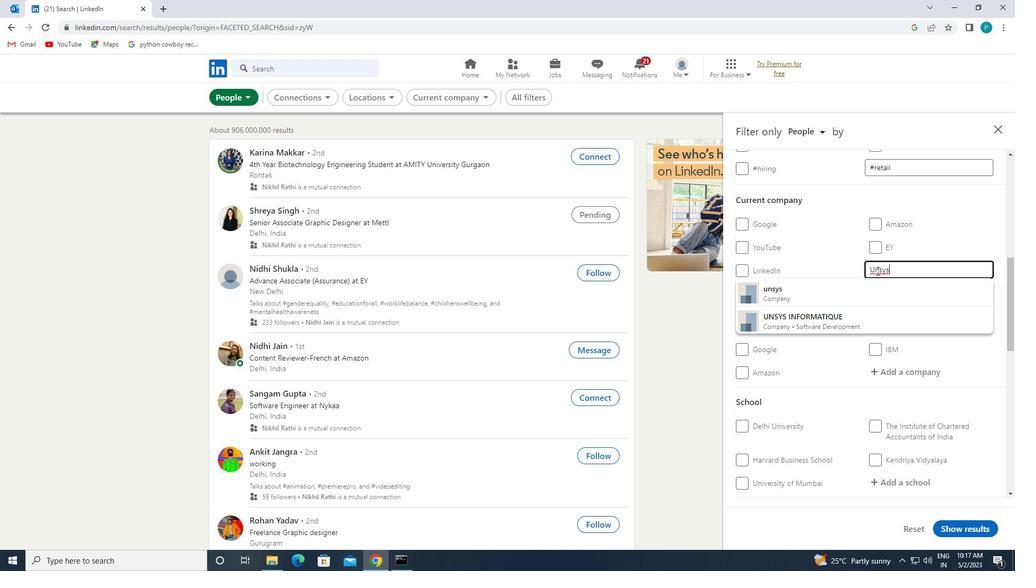 
Action: Mouse pressed left at (877, 270)
Screenshot: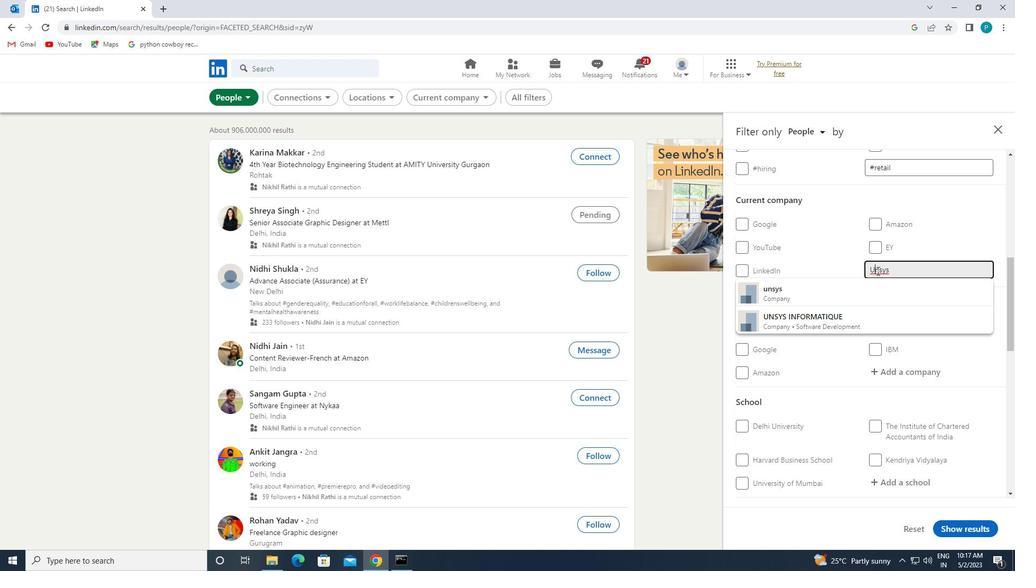 
Action: Mouse moved to (878, 270)
Screenshot: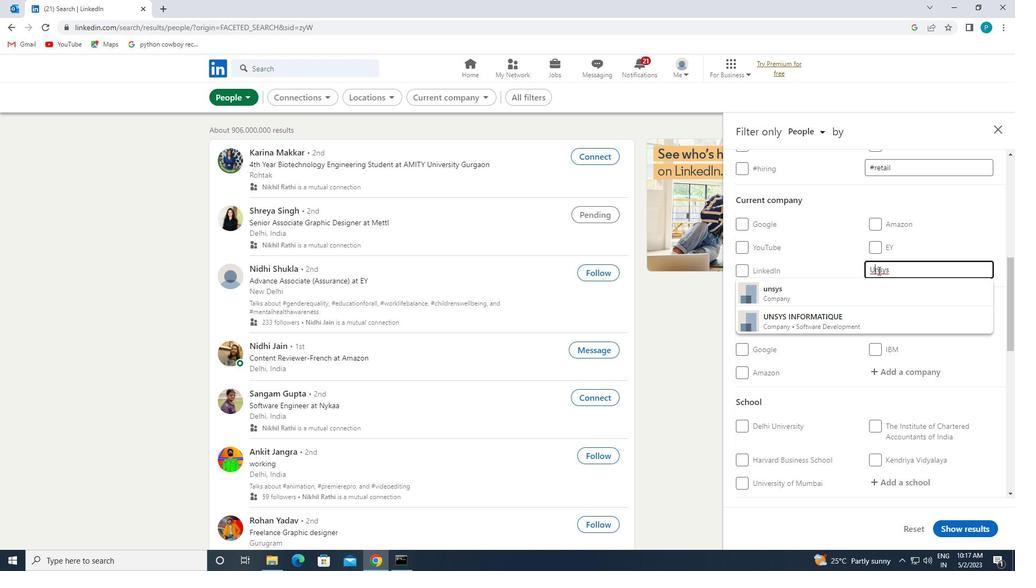 
Action: Mouse pressed left at (878, 270)
Screenshot: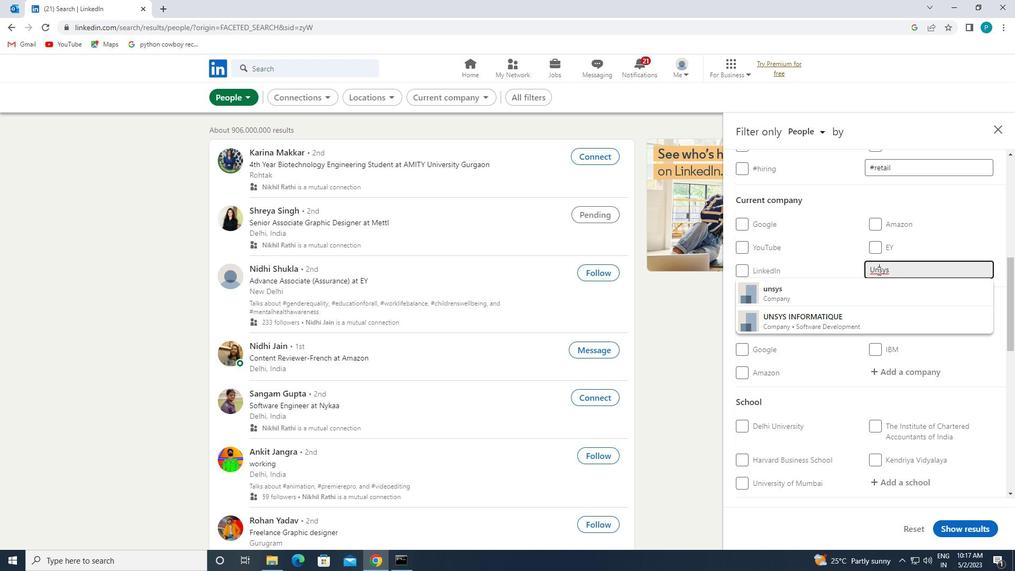 
Action: Mouse moved to (883, 267)
Screenshot: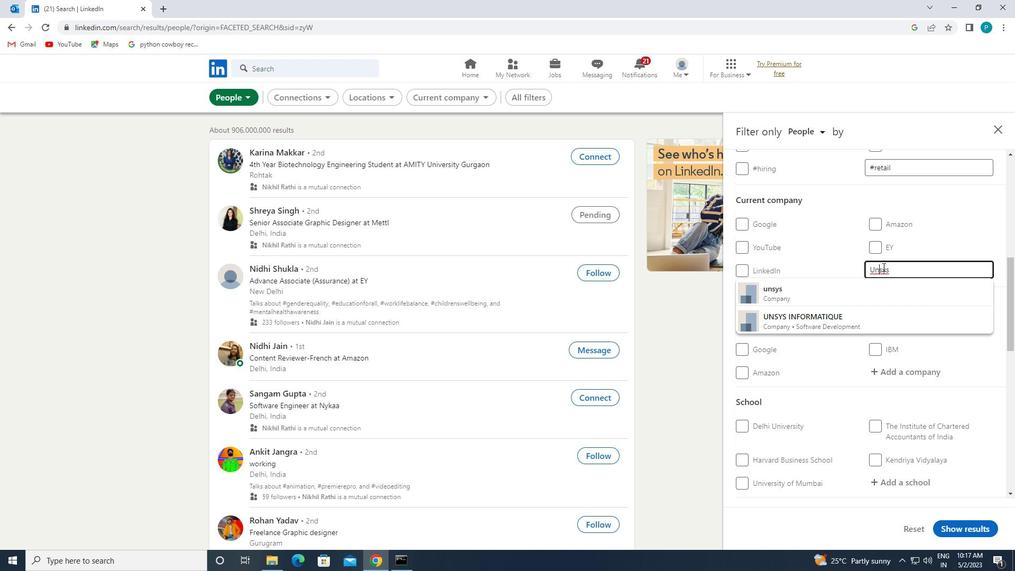 
Action: Key pressed I
Screenshot: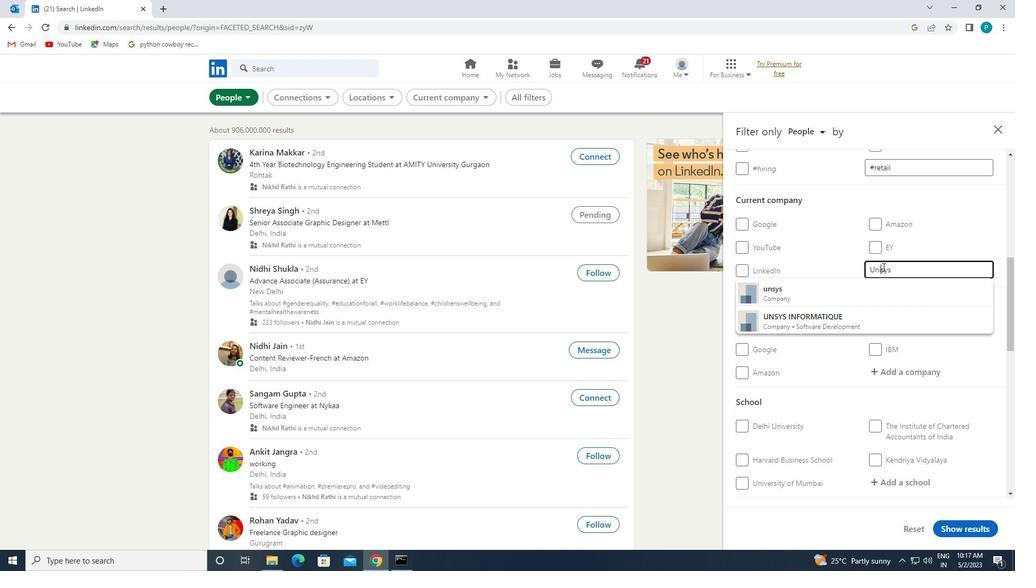 
Action: Mouse moved to (825, 291)
Screenshot: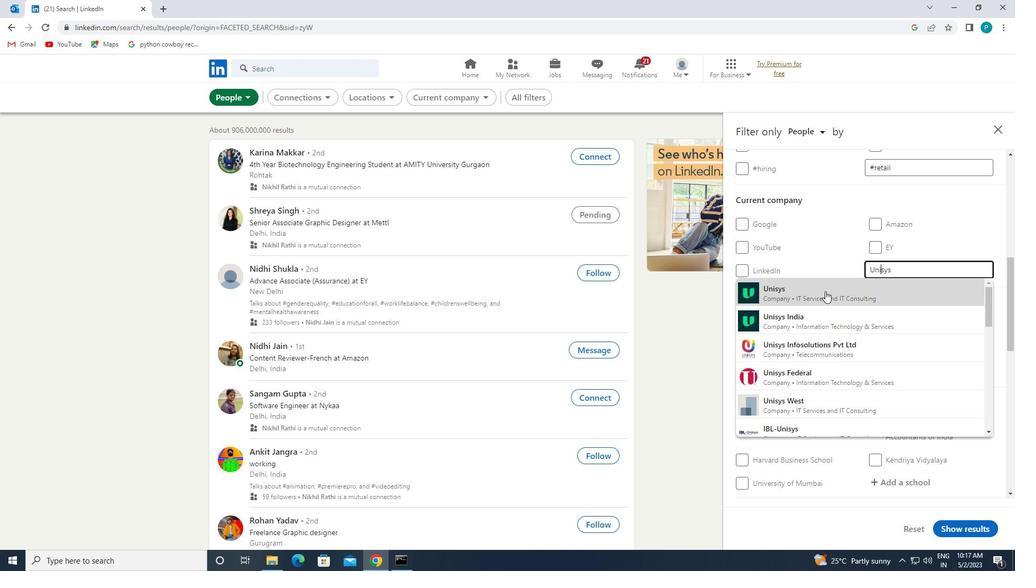 
Action: Mouse pressed left at (825, 291)
Screenshot: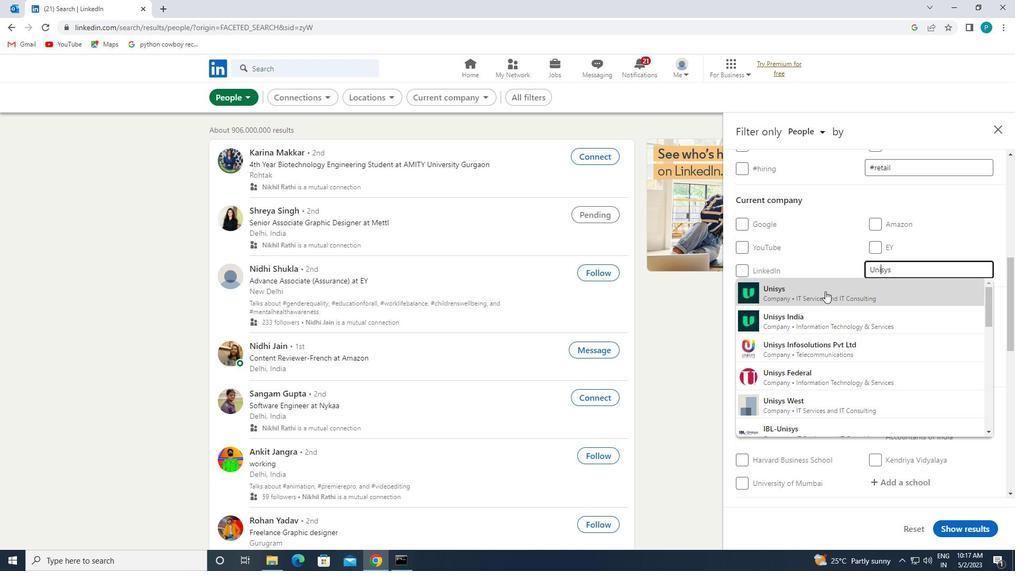
Action: Mouse scrolled (825, 290) with delta (0, 0)
Screenshot: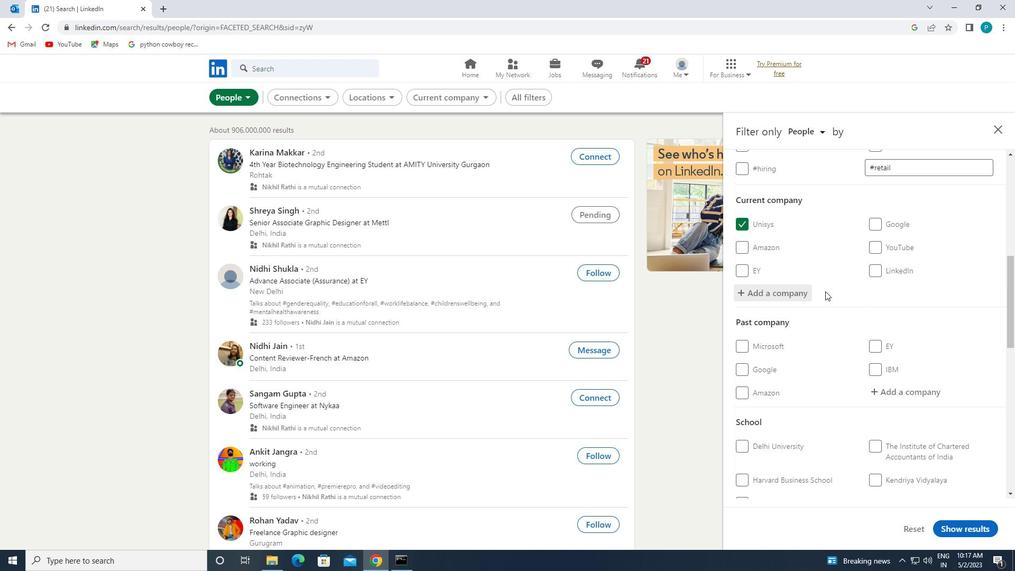 
Action: Mouse scrolled (825, 290) with delta (0, 0)
Screenshot: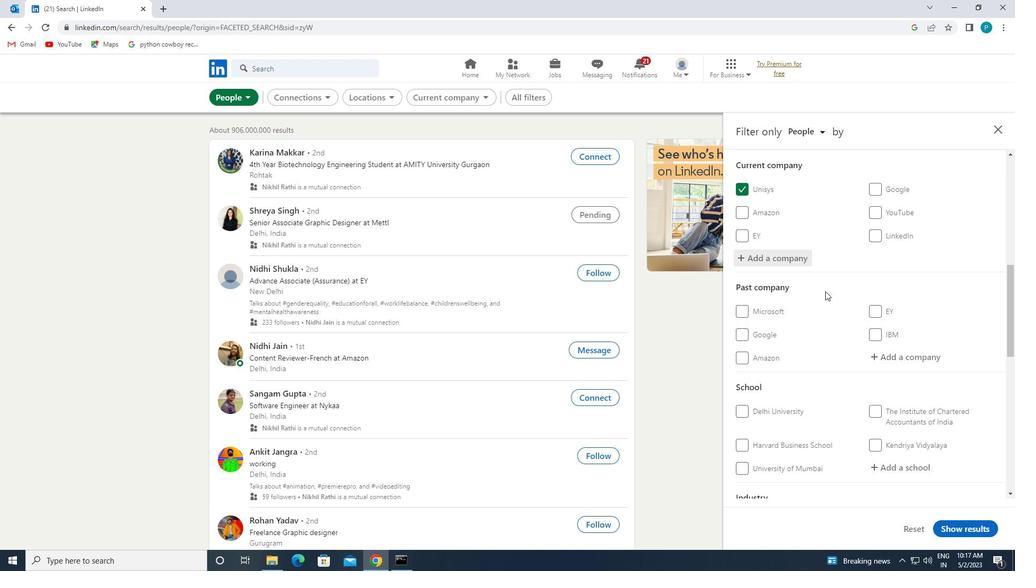 
Action: Mouse scrolled (825, 290) with delta (0, 0)
Screenshot: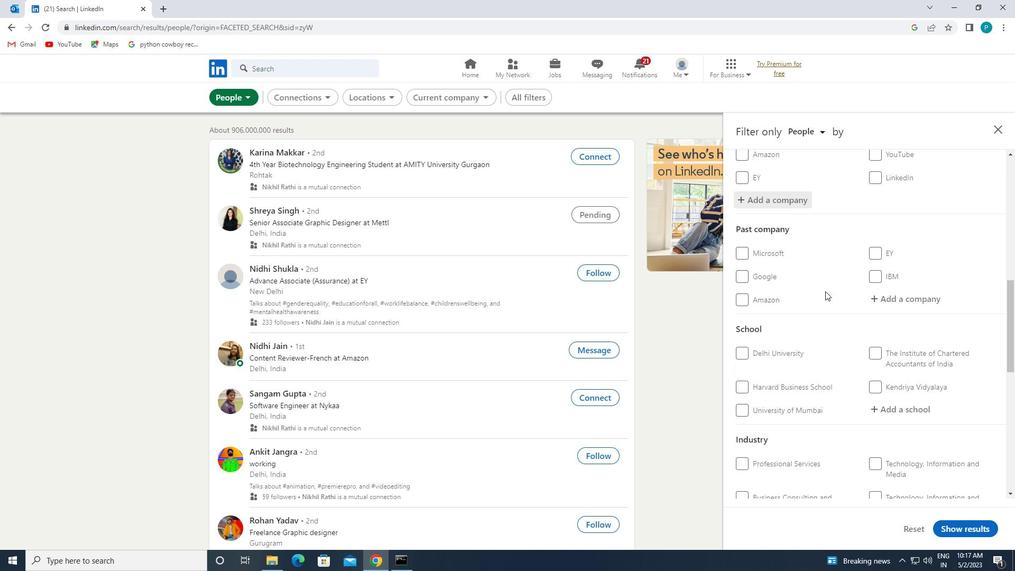 
Action: Mouse moved to (875, 343)
Screenshot: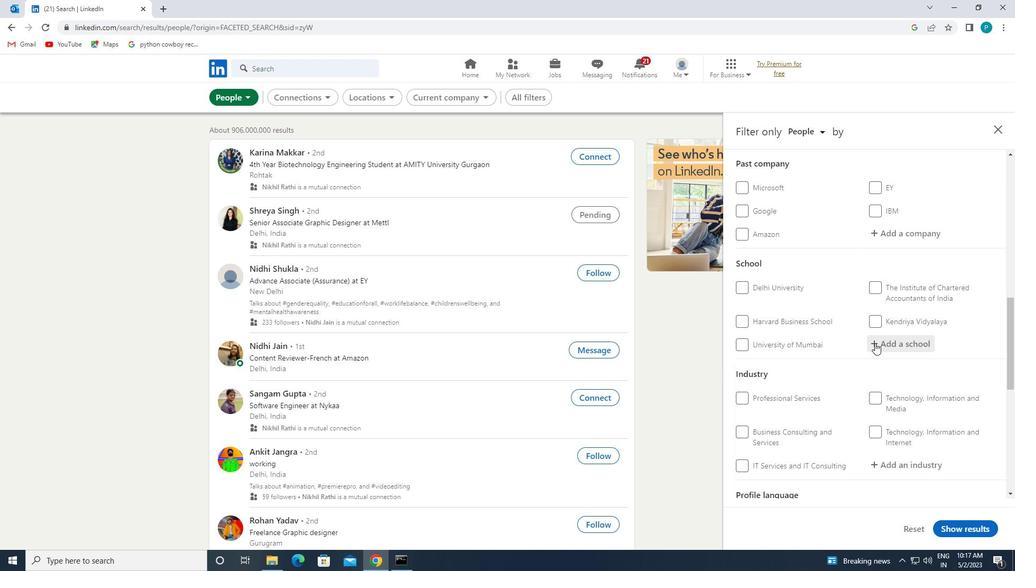 
Action: Mouse pressed left at (875, 343)
Screenshot: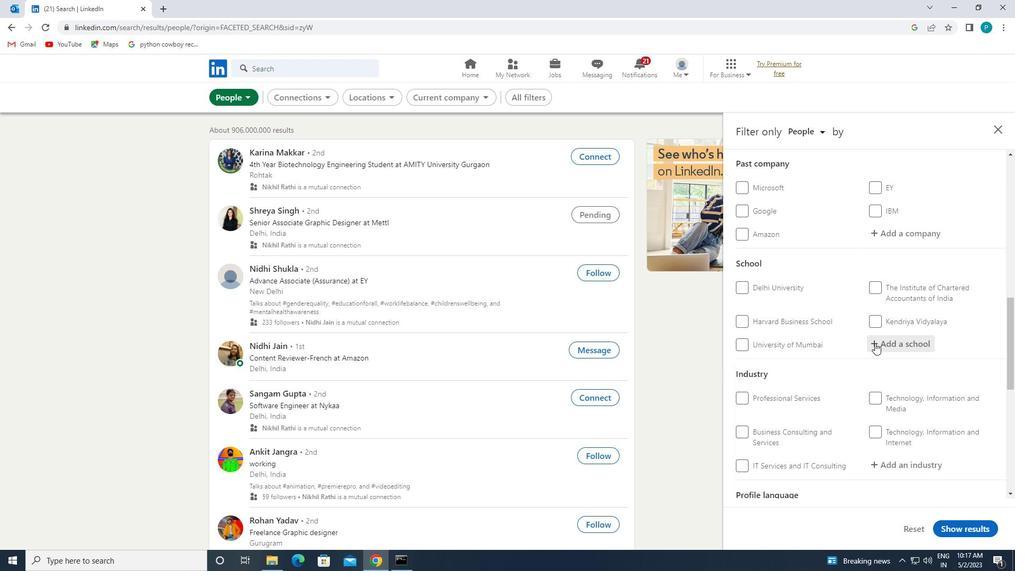 
Action: Key pressed <Key.caps_lock>SSBT'S
Screenshot: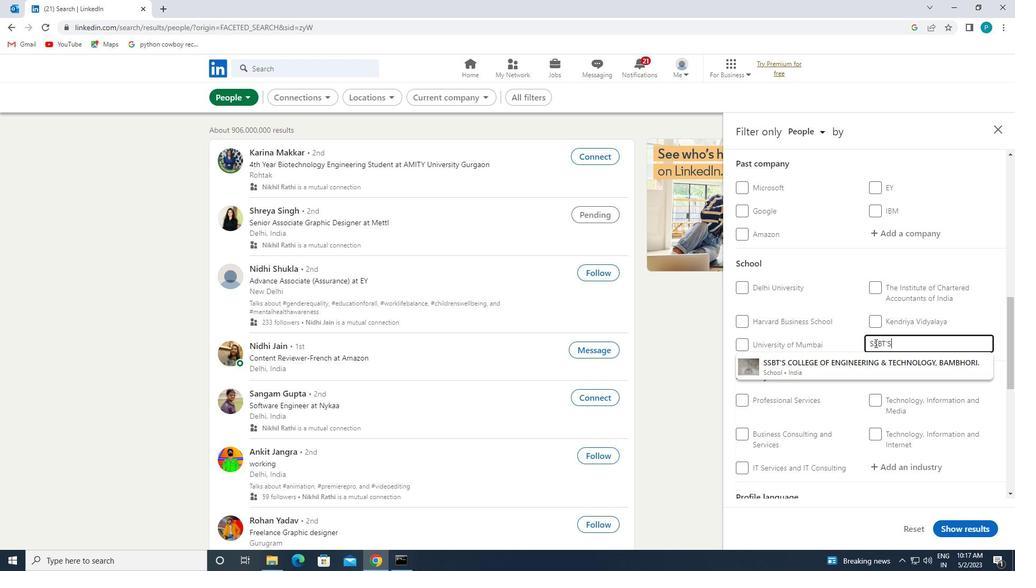 
Action: Mouse moved to (857, 371)
Screenshot: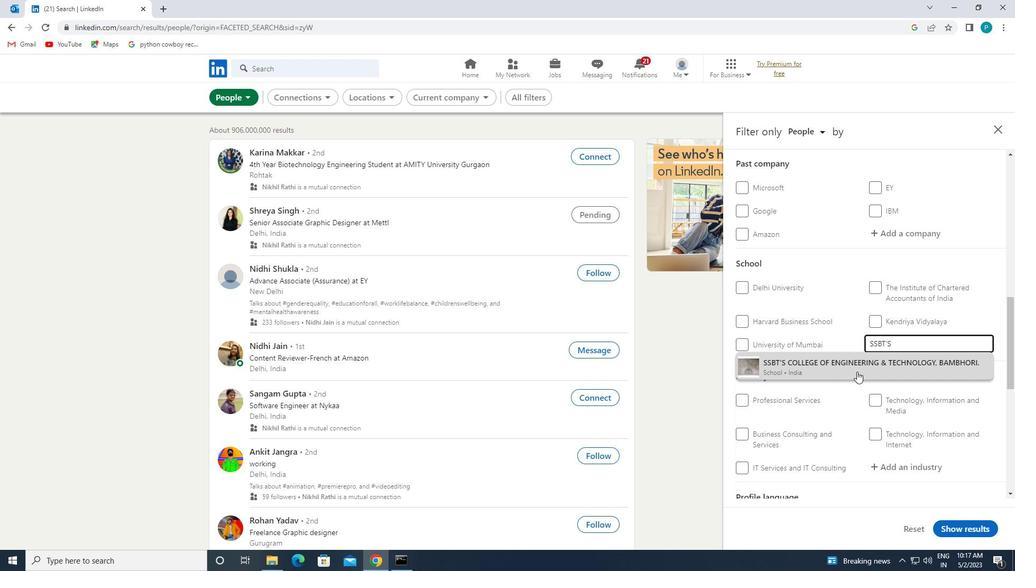 
Action: Mouse pressed left at (857, 371)
Screenshot: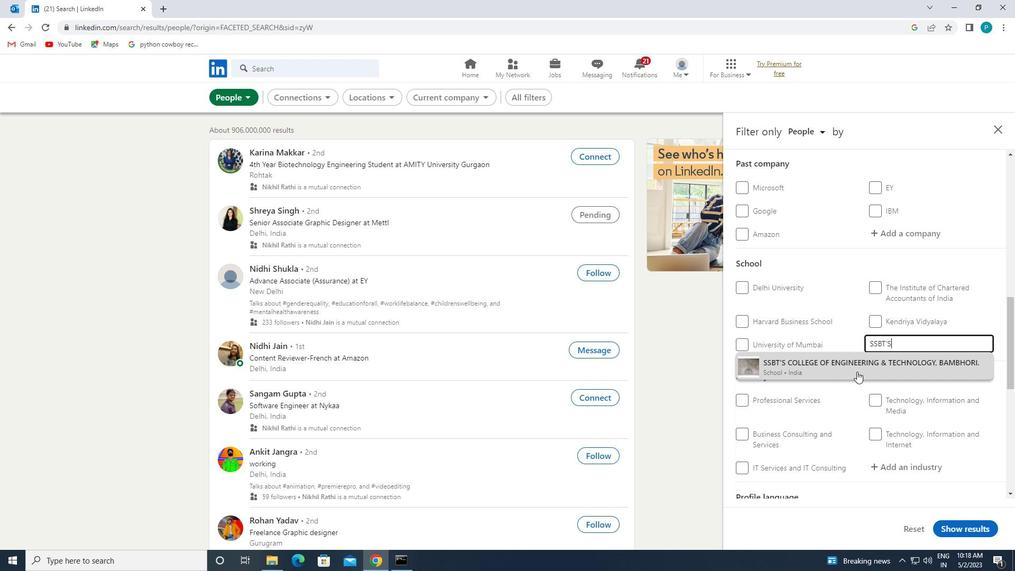 
Action: Mouse scrolled (857, 371) with delta (0, 0)
Screenshot: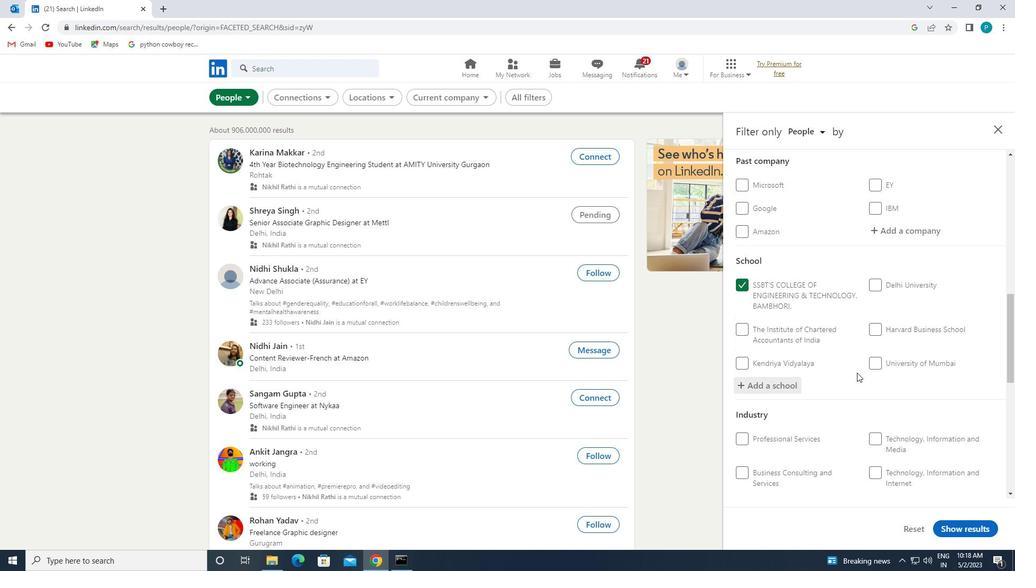 
Action: Mouse pressed left at (857, 371)
Screenshot: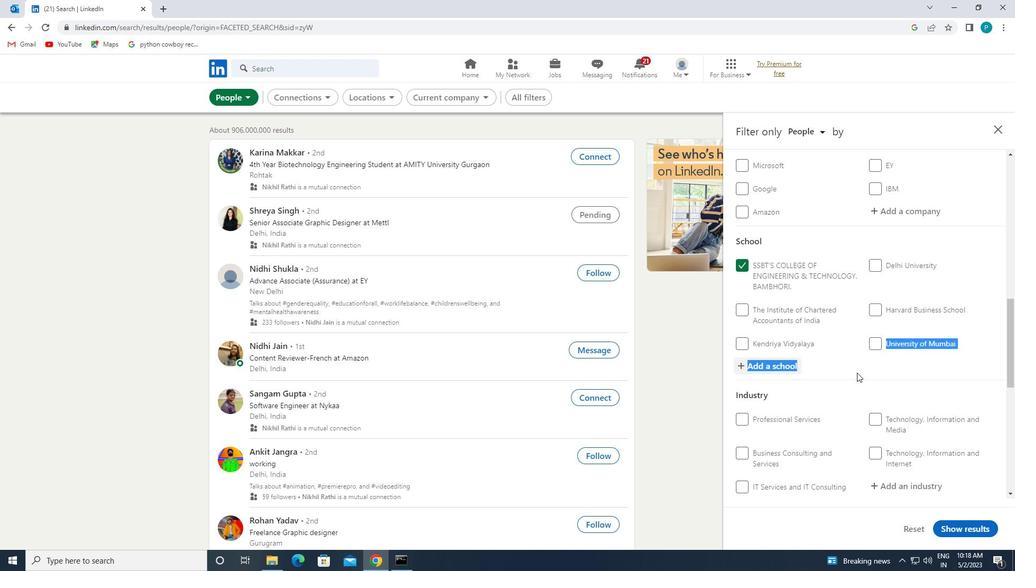 
Action: Mouse scrolled (857, 371) with delta (0, 0)
Screenshot: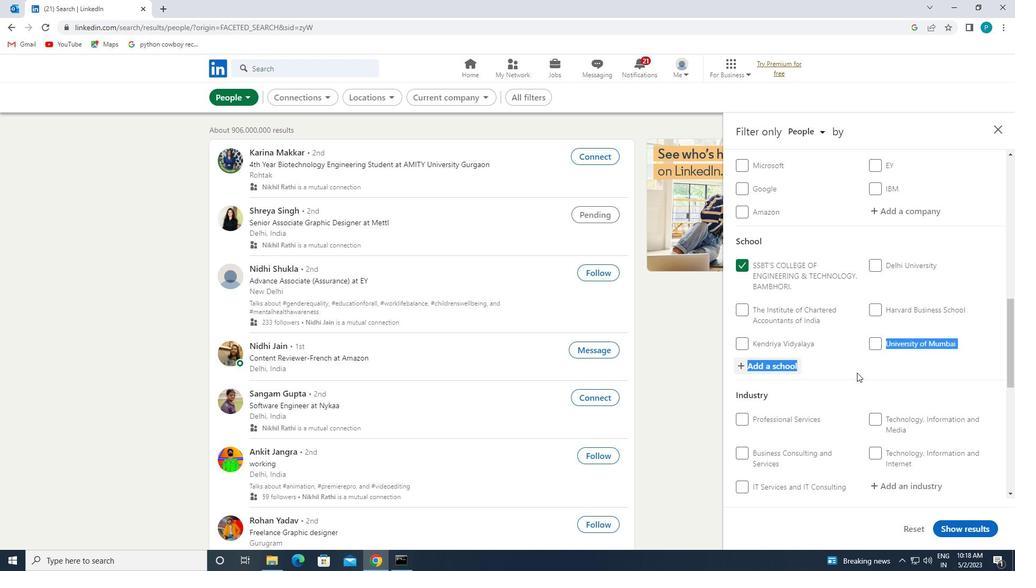 
Action: Mouse moved to (857, 372)
Screenshot: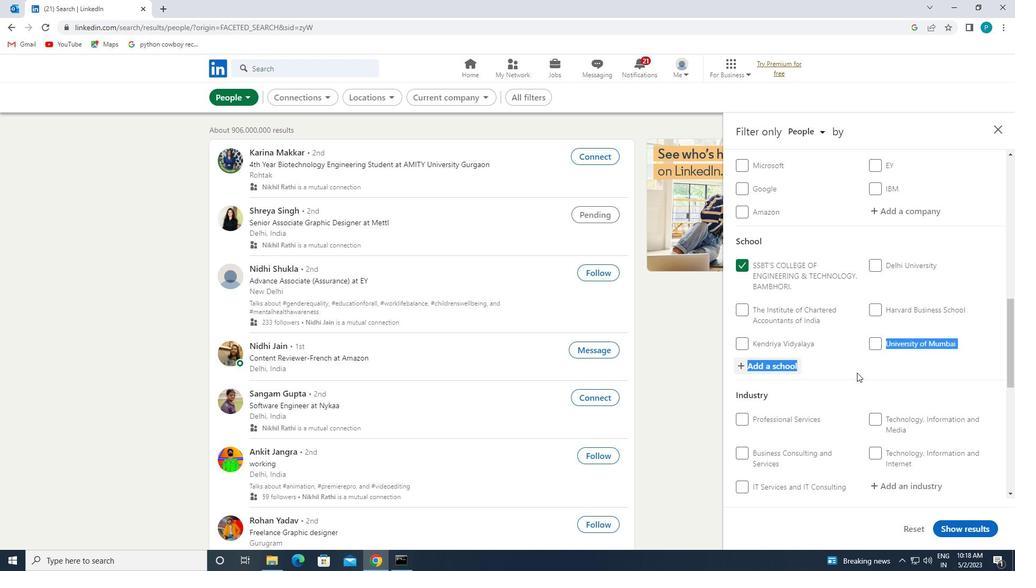 
Action: Mouse scrolled (857, 372) with delta (0, 0)
Screenshot: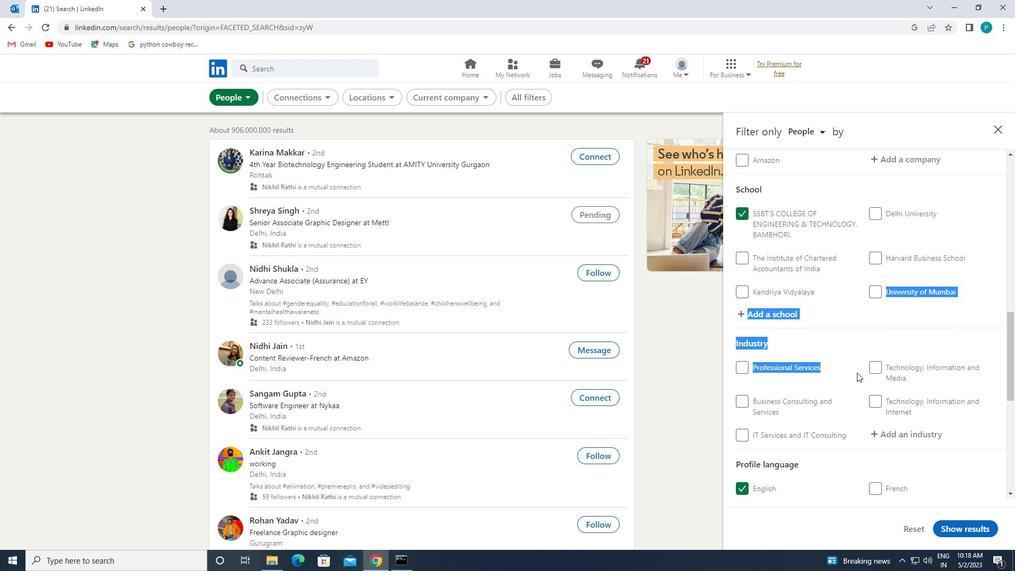 
Action: Mouse moved to (914, 350)
Screenshot: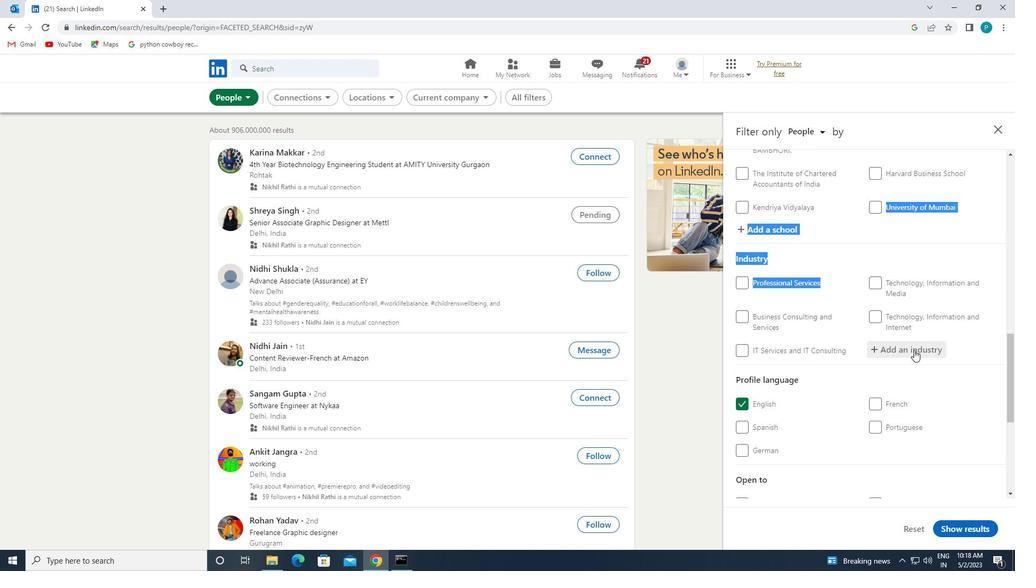 
Action: Mouse pressed left at (914, 350)
Screenshot: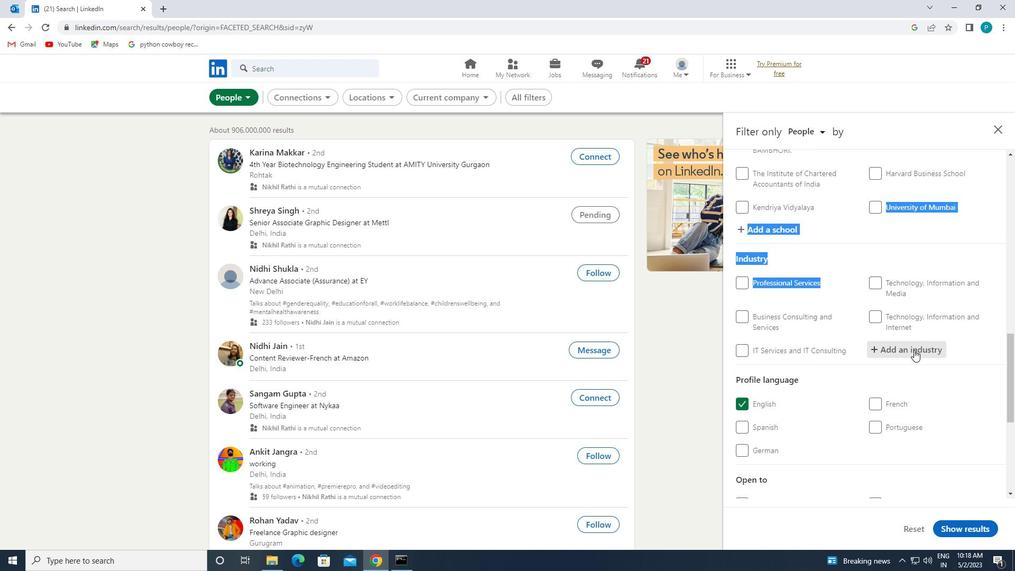 
Action: Key pressed <Key.caps_lock>E<Key.backspace><Key.caps_lock>E<Key.caps_lock>NTER
Screenshot: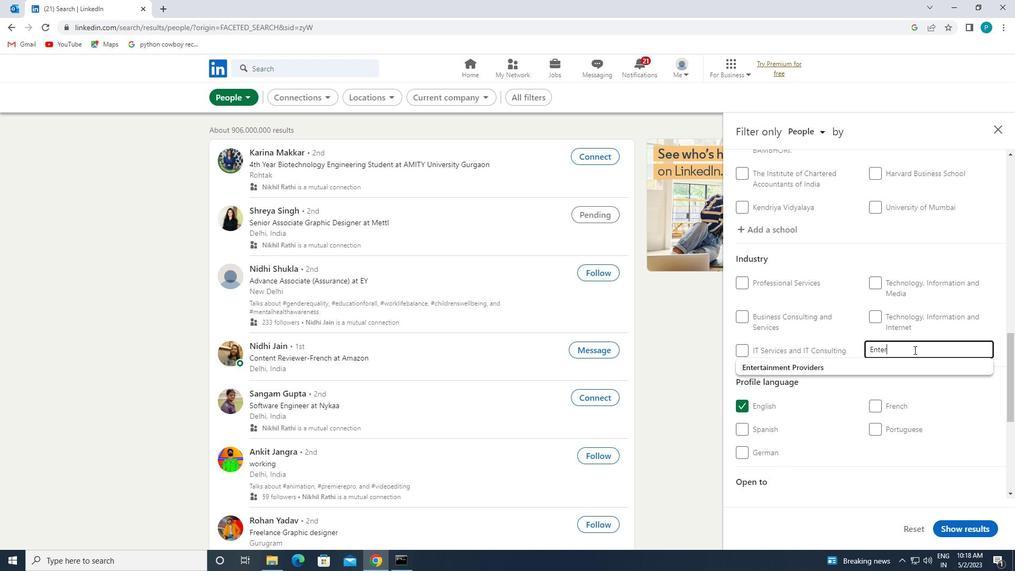 
Action: Mouse moved to (883, 369)
Screenshot: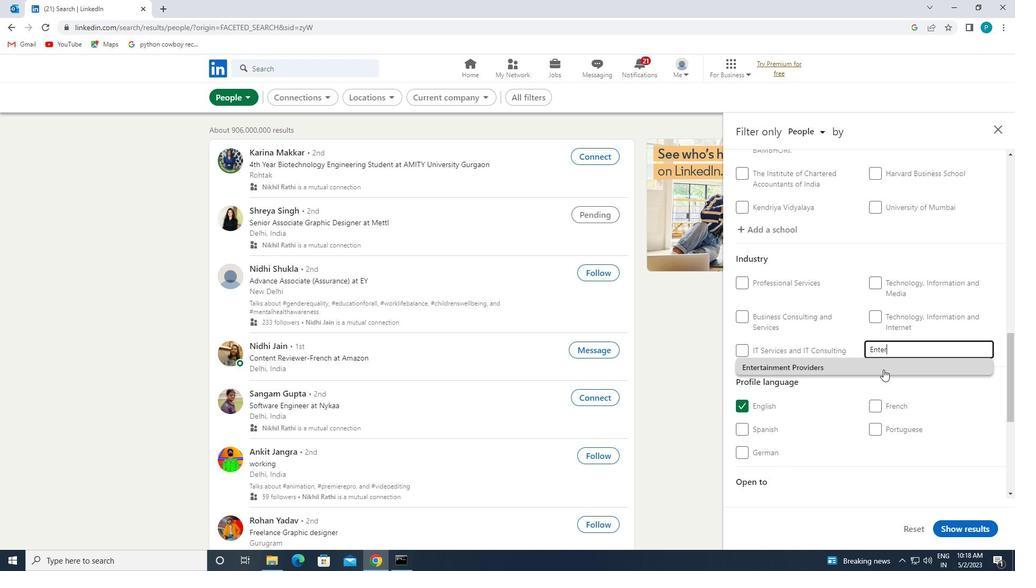 
Action: Mouse pressed left at (883, 369)
Screenshot: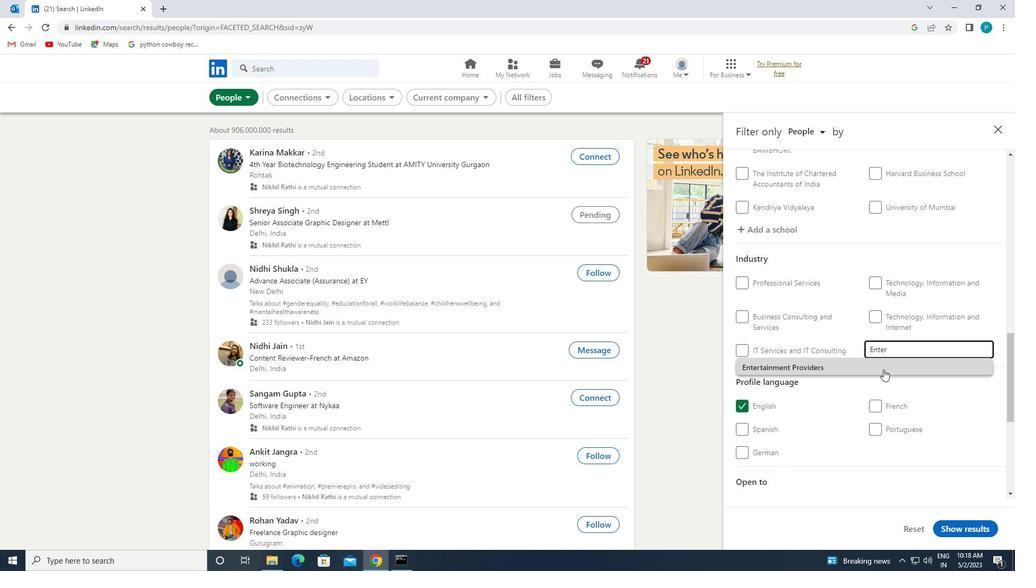 
Action: Mouse scrolled (883, 369) with delta (0, 0)
Screenshot: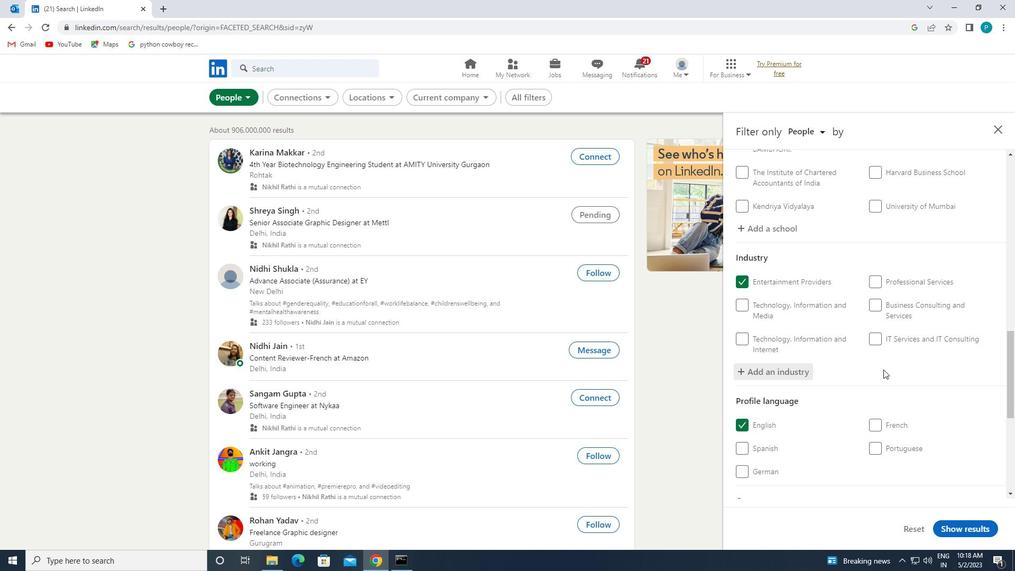 
Action: Mouse scrolled (883, 369) with delta (0, 0)
Screenshot: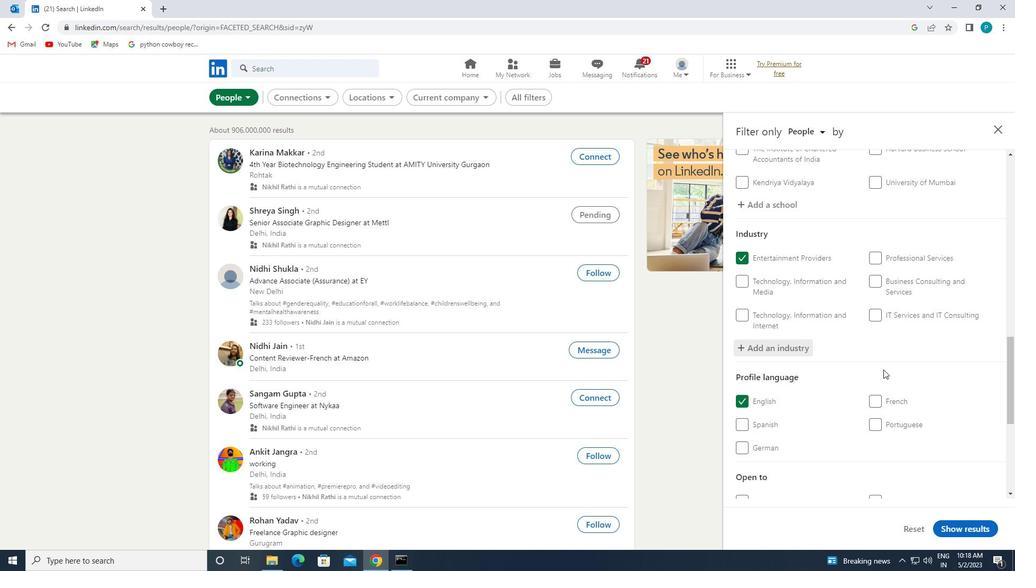 
Action: Mouse scrolled (883, 369) with delta (0, 0)
Screenshot: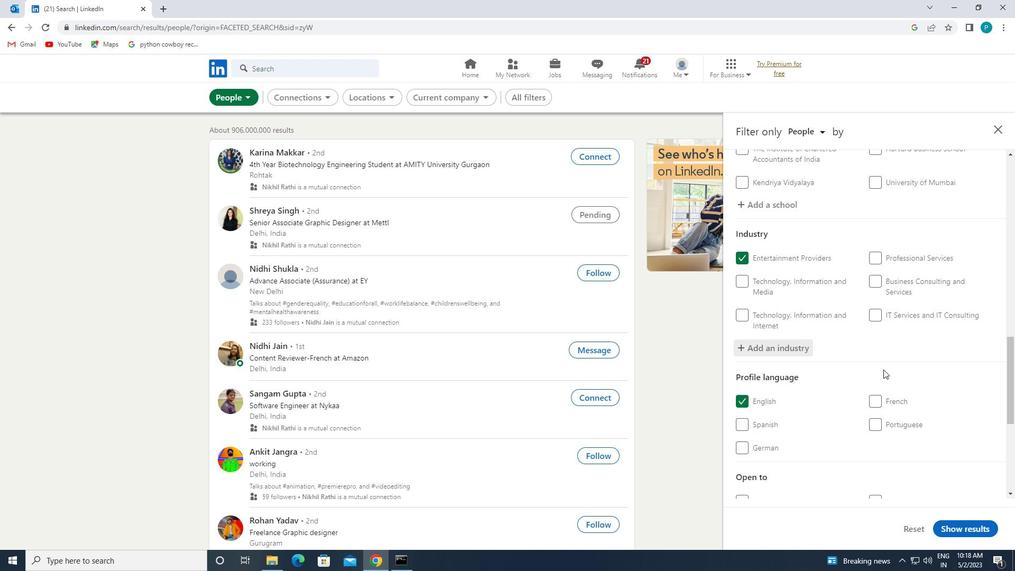 
Action: Mouse scrolled (883, 369) with delta (0, 0)
Screenshot: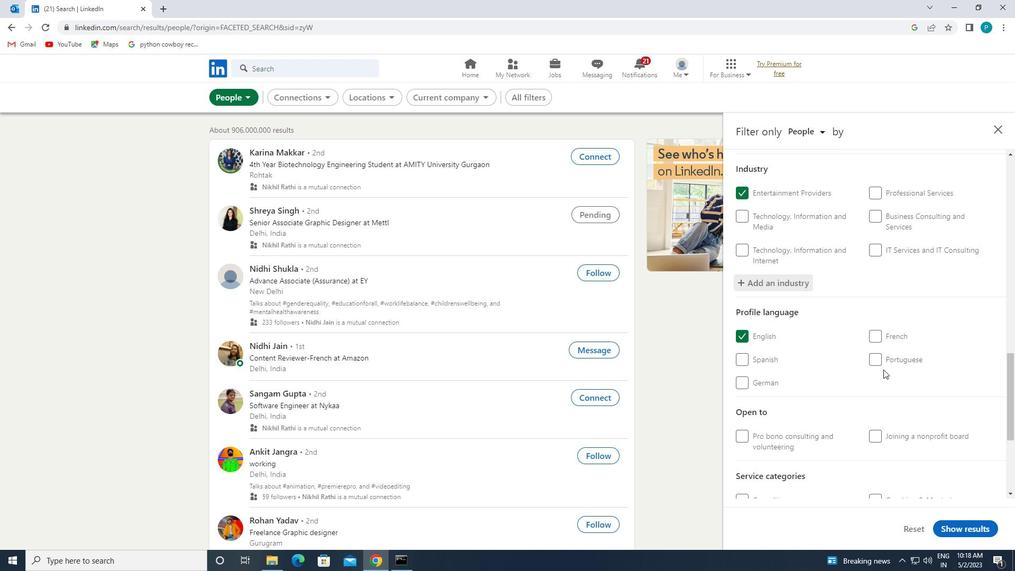 
Action: Mouse moved to (887, 390)
Screenshot: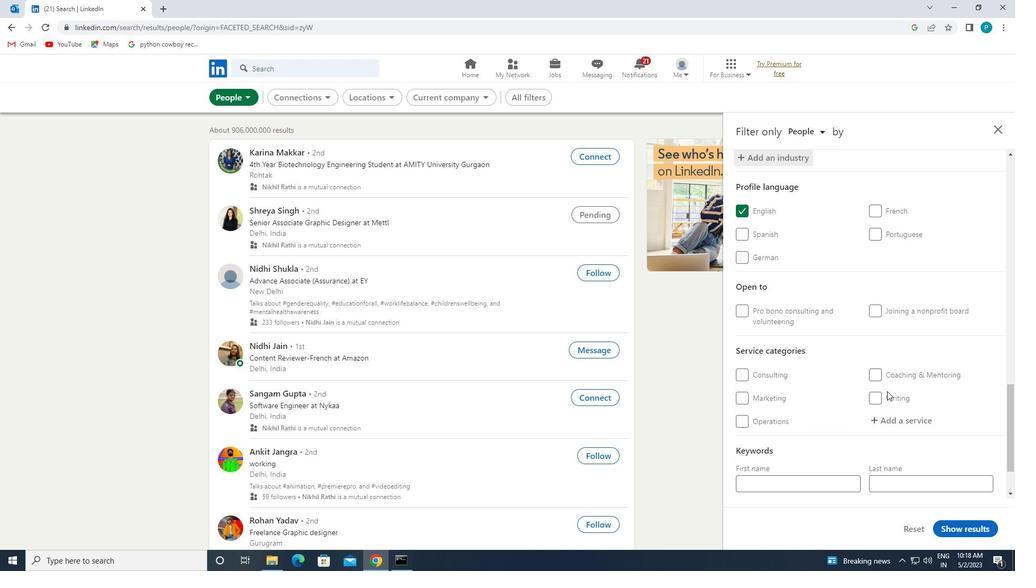 
Action: Mouse scrolled (887, 389) with delta (0, 0)
Screenshot: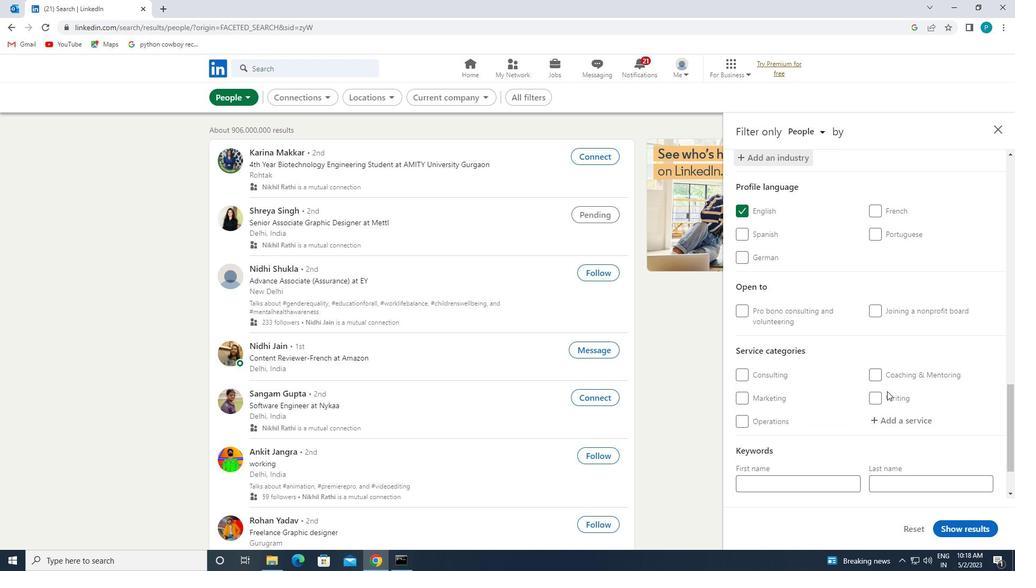 
Action: Mouse moved to (883, 373)
Screenshot: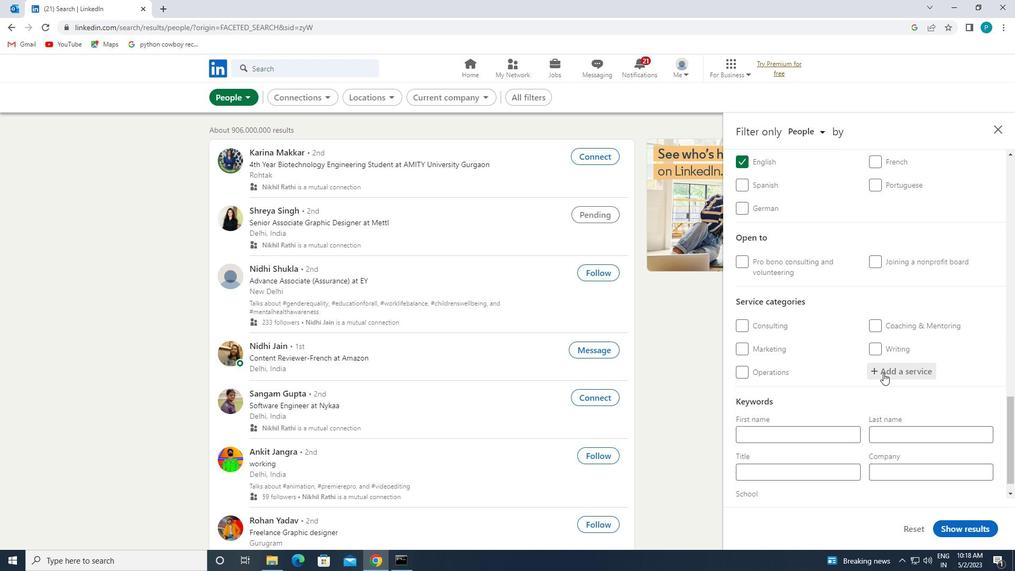
Action: Mouse pressed left at (883, 373)
Screenshot: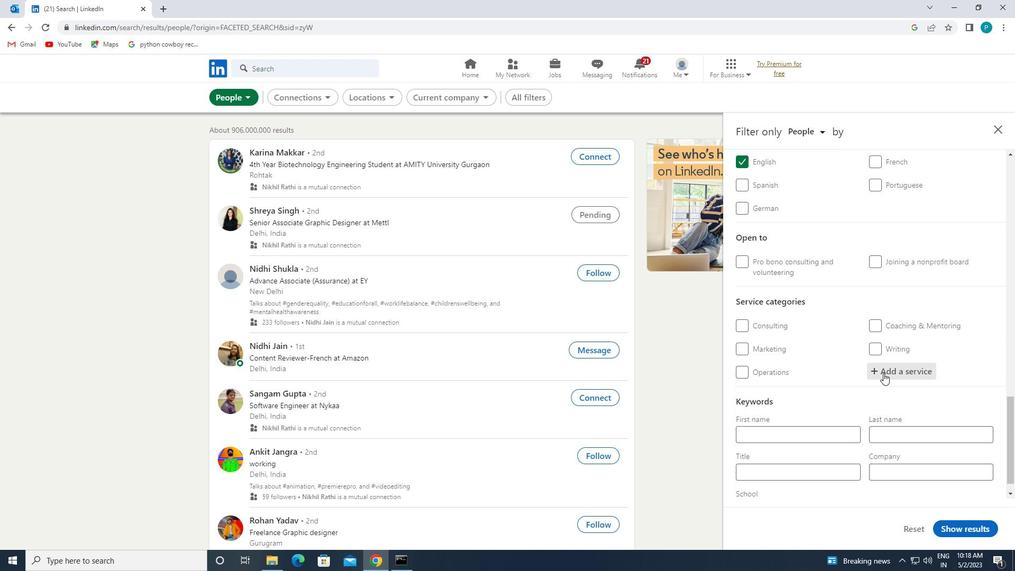 
Action: Key pressed <Key.caps_lock>T<Key.caps_lock>RAI
Screenshot: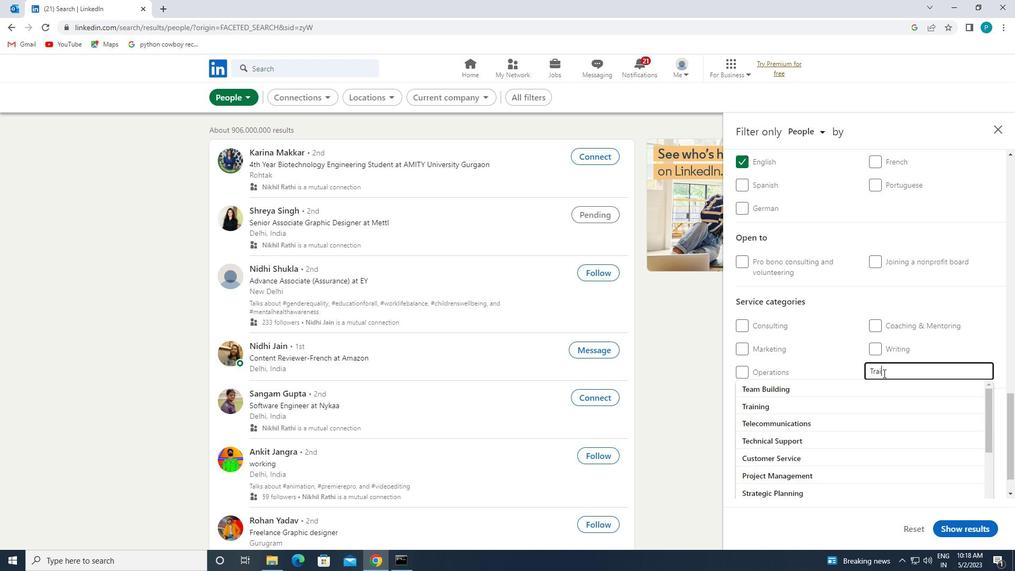
Action: Mouse moved to (855, 390)
Screenshot: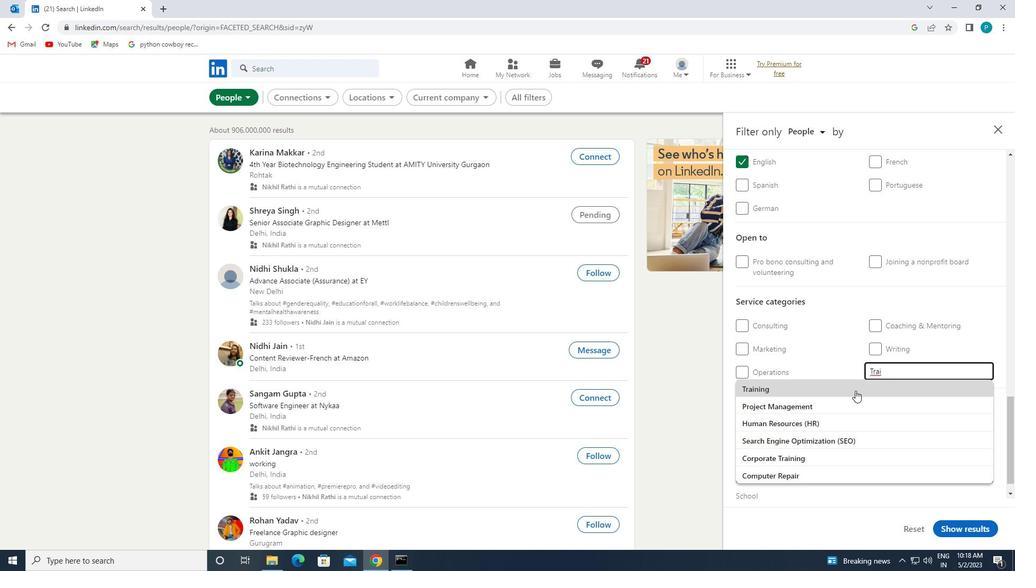 
Action: Mouse pressed left at (855, 390)
Screenshot: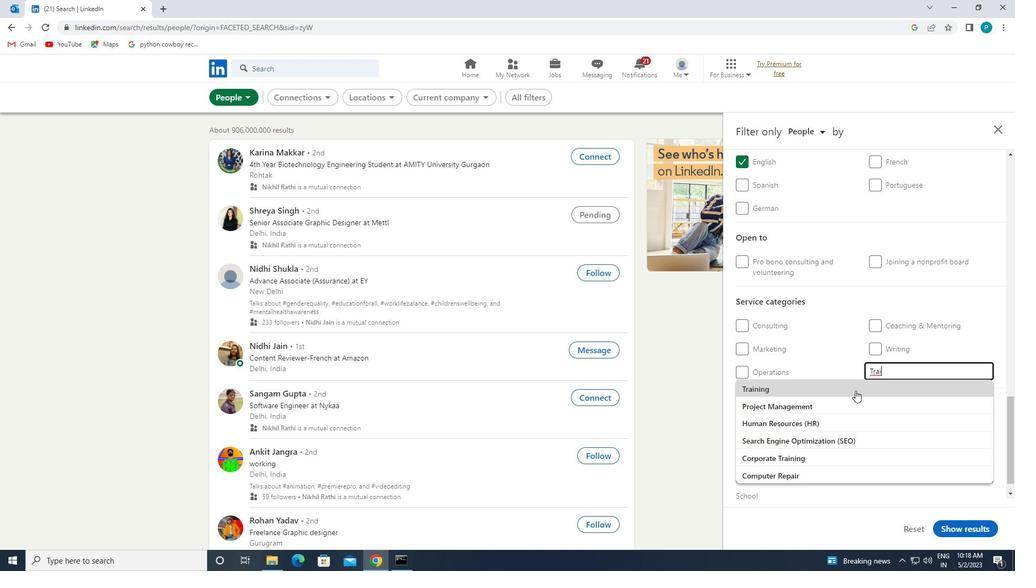 
Action: Mouse moved to (833, 411)
Screenshot: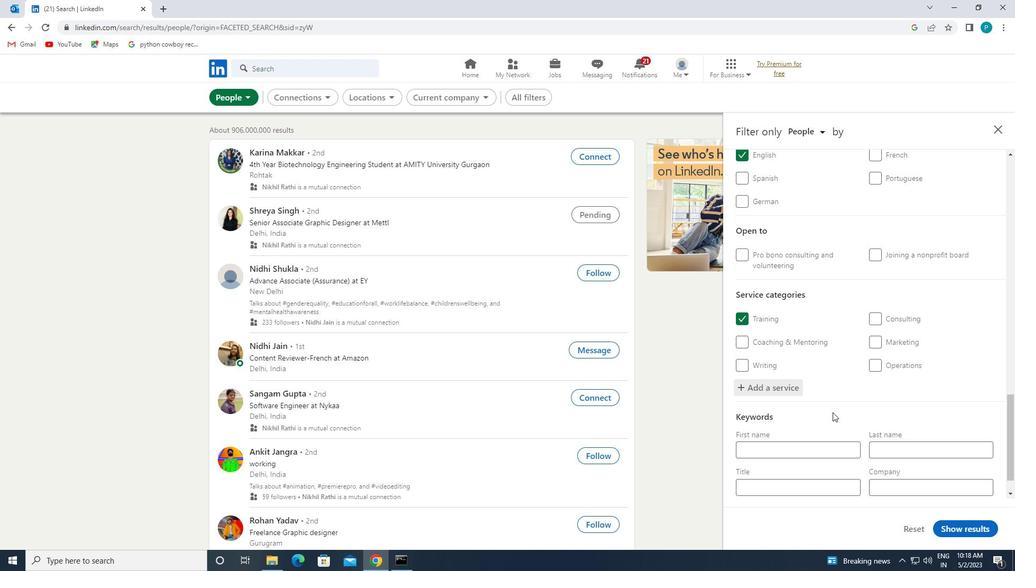 
Action: Mouse scrolled (833, 410) with delta (0, 0)
Screenshot: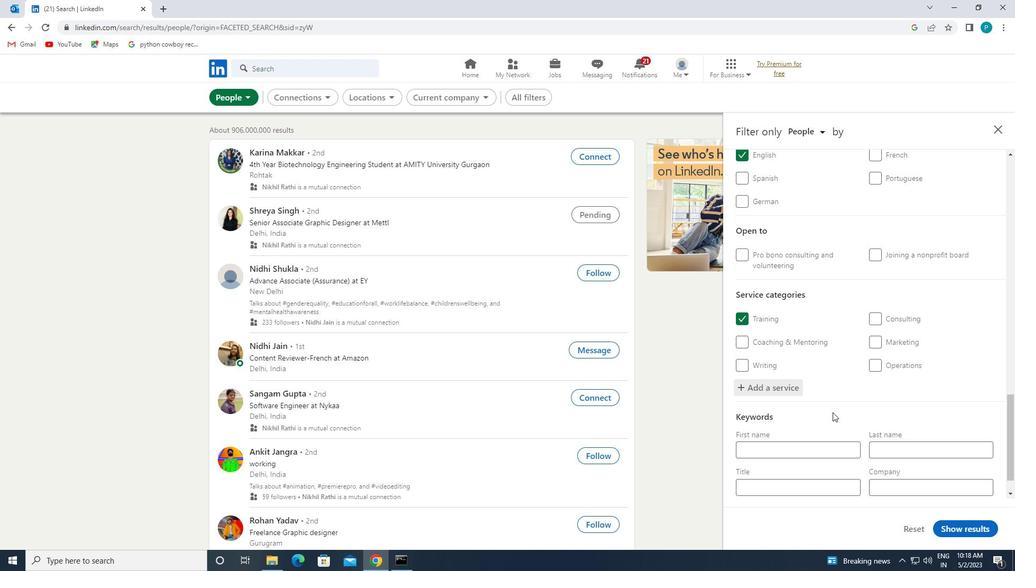 
Action: Mouse moved to (832, 412)
Screenshot: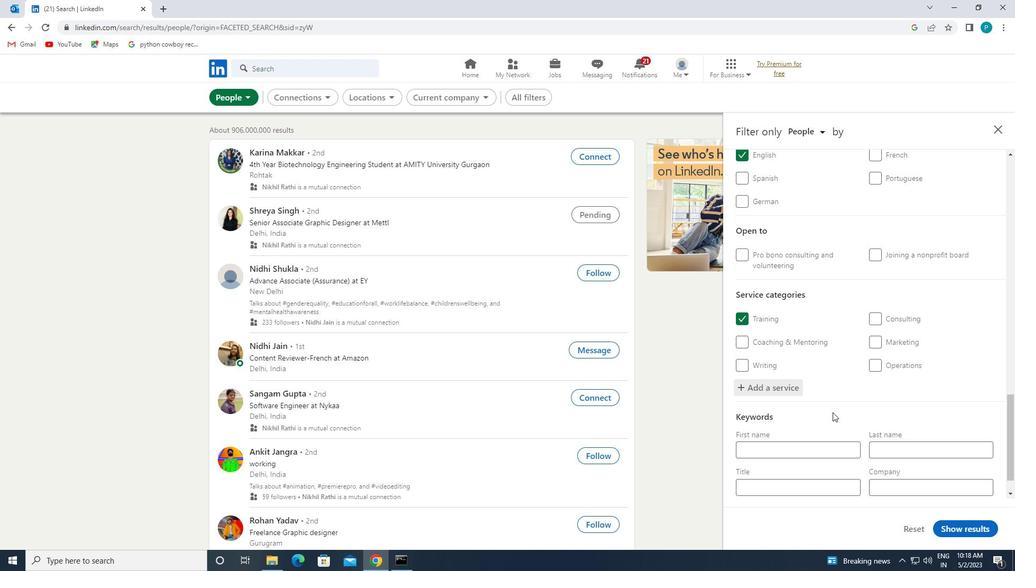
Action: Mouse scrolled (832, 411) with delta (0, 0)
Screenshot: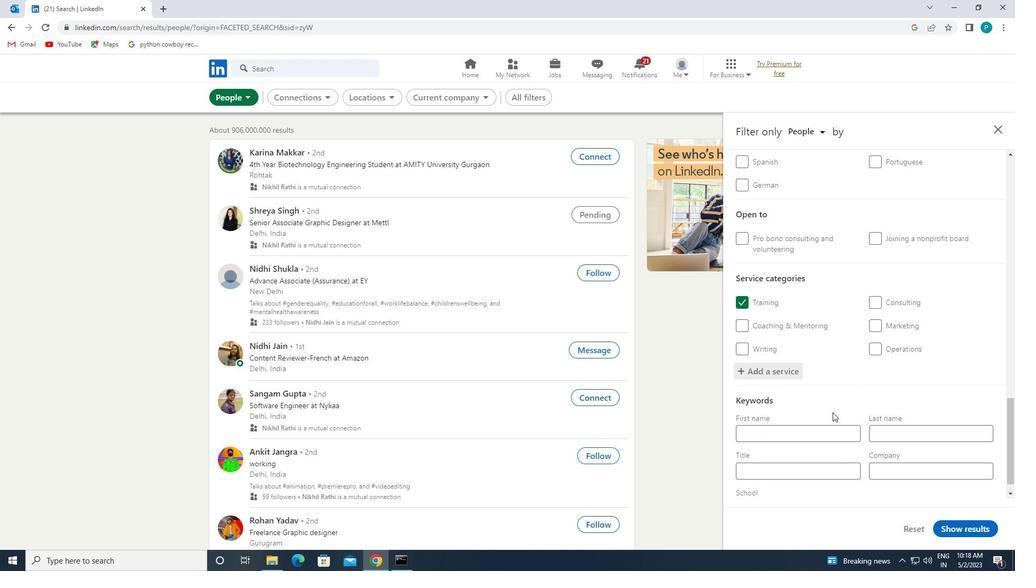 
Action: Mouse scrolled (832, 411) with delta (0, 0)
Screenshot: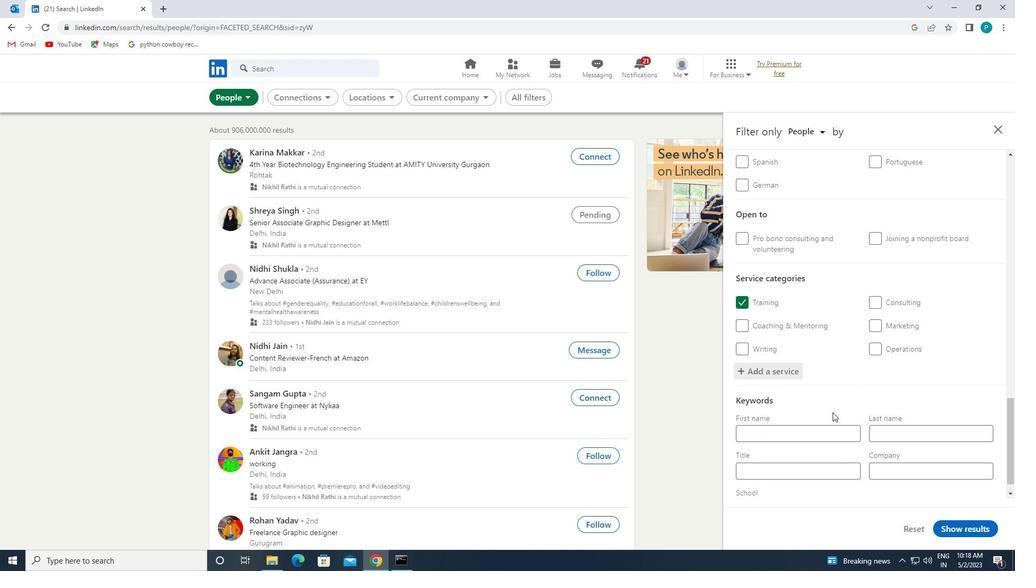 
Action: Mouse scrolled (832, 411) with delta (0, 0)
Screenshot: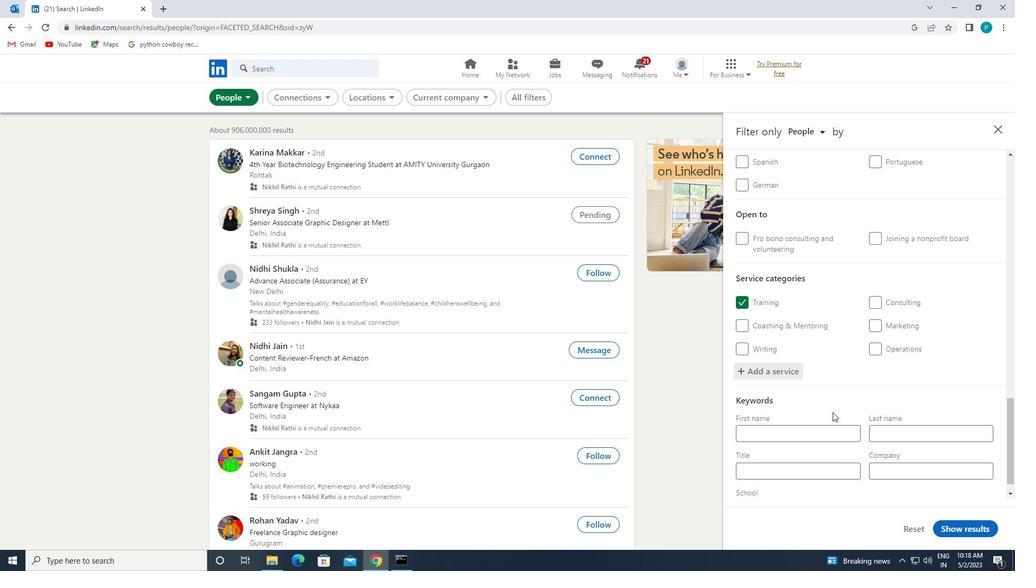 
Action: Mouse moved to (784, 444)
Screenshot: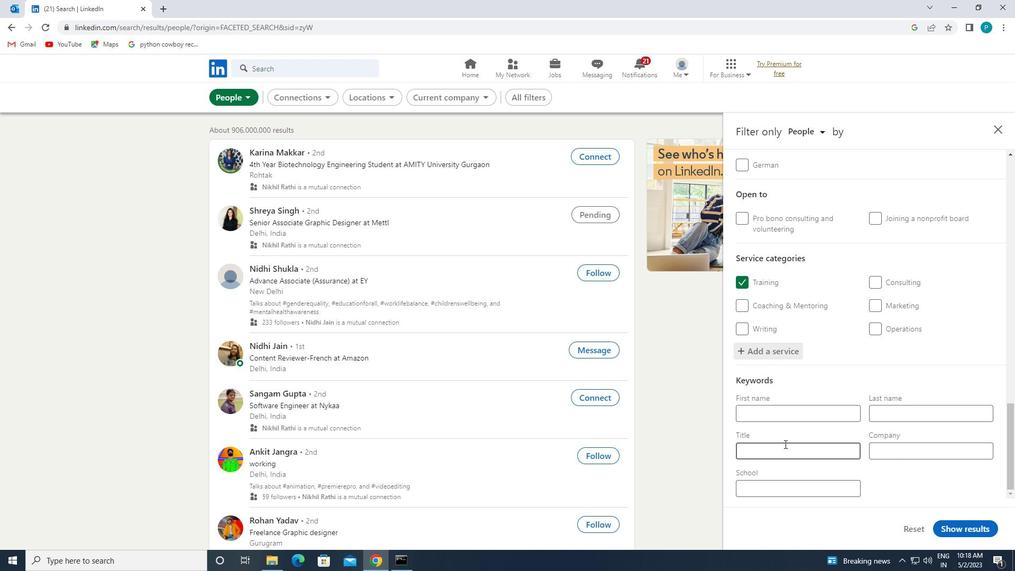 
Action: Mouse pressed left at (784, 444)
Screenshot: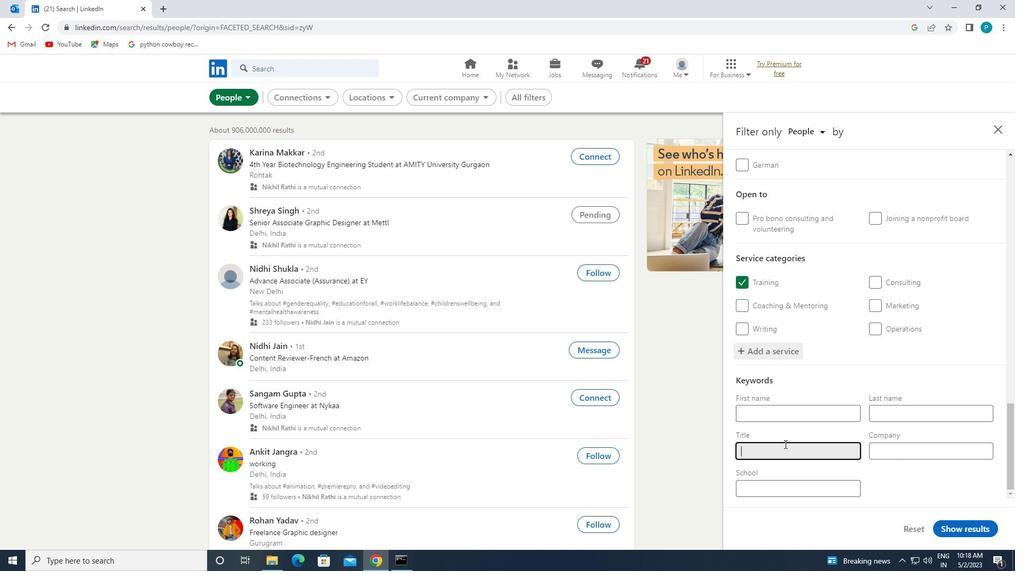 
Action: Key pressed <Key.caps_lock>RESTAURANT<Key.backspace><Key.backspace><Key.backspace><Key.backspace><Key.backspace><Key.backspace><Key.backspace><Key.backspace><Key.backspace><Key.caps_lock>ESTAURANT<Key.space><Key.caps_lock>M<Key.caps_lock>ANAGER
Screenshot: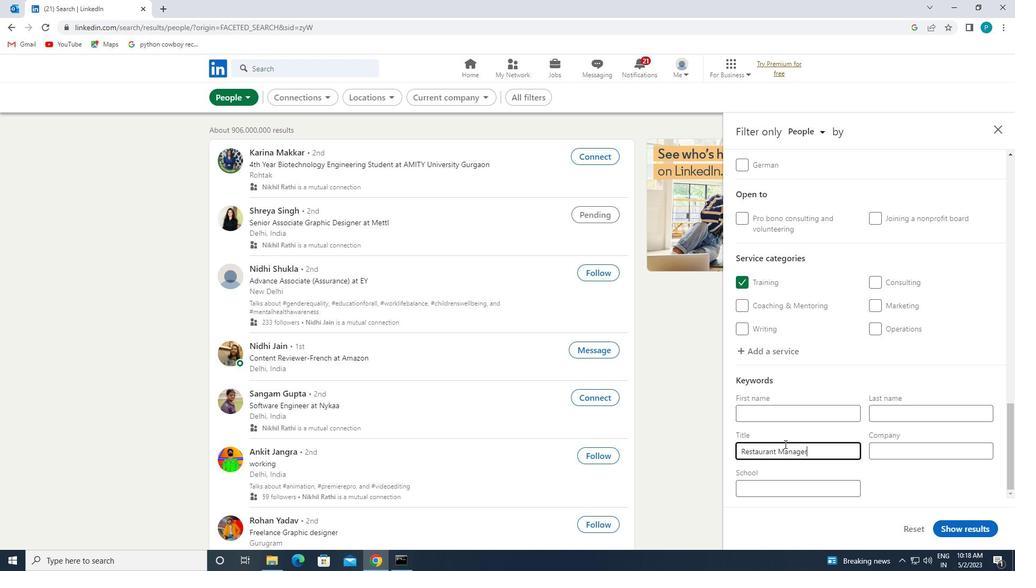 
Action: Mouse moved to (966, 529)
Screenshot: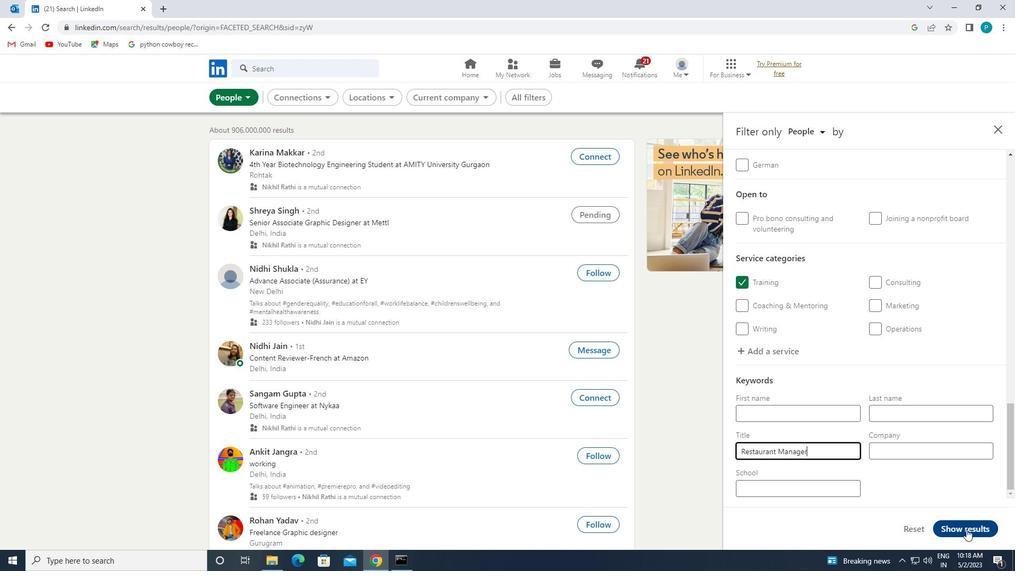 
Action: Mouse pressed left at (966, 529)
Screenshot: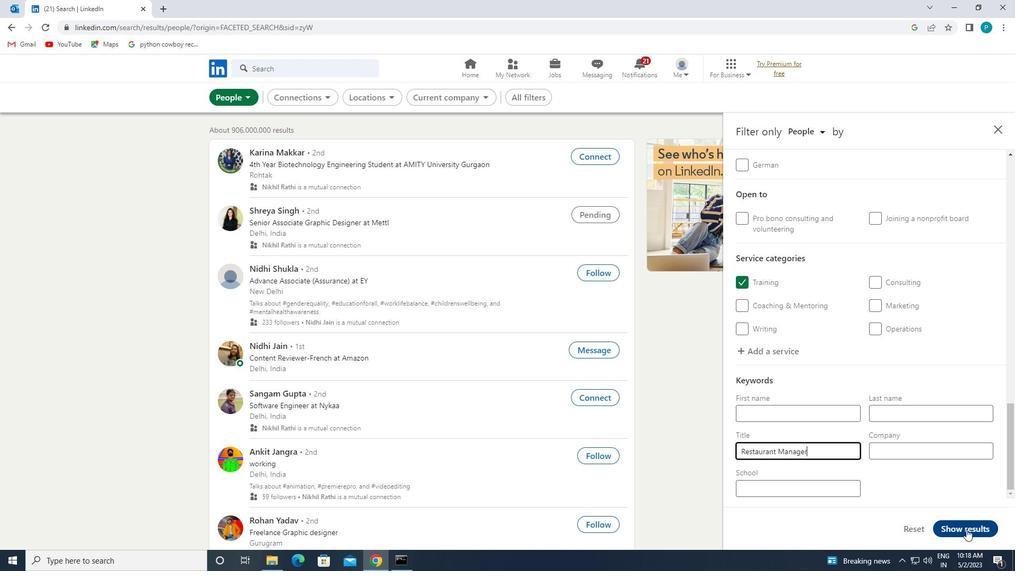 
